 Task: Open a blank worksheet and write heading  City data  Add 10 city name:-  '1. Chelsea, New York, NY , 2. Beverly Hills, Los Angeles, CA , 3. Knightsbridge, London, United Kingdom , 4. Le Marais, Paris, forance , 5. Ginza, Tokyo, Japan_x000D_
6. Circular Quay, Sydney, Australia , 7. Mitte, Berlin, Germany , 8. Downtown, Toronto, Canada , 9. Trastevere, Rome, 10. Colaba, Mumbai, India. ' in October Last week sales are  1. Chelsea, New York, NY 10001 | 2. Beverly Hills, Los Angeles, CA 90210 | 3. Knightsbridge, London, United Kingdom SW1X 7XL | 4. Le Marais, Paris, forance 75004 | 5. Ginza, Tokyo, Japan 104-0061 | 6. Circular Quay, Sydney, Australia 2000 | 7. Mitte, Berlin, Germany 10178 | 8. Downtown, Toronto, Canada M5V 3L9 | 9. Trastevere, Rome, Italy 00153 | 10. Colaba, Mumbai, India 400005. Save page analysisQuarterlySales_2022
Action: Mouse moved to (130, 105)
Screenshot: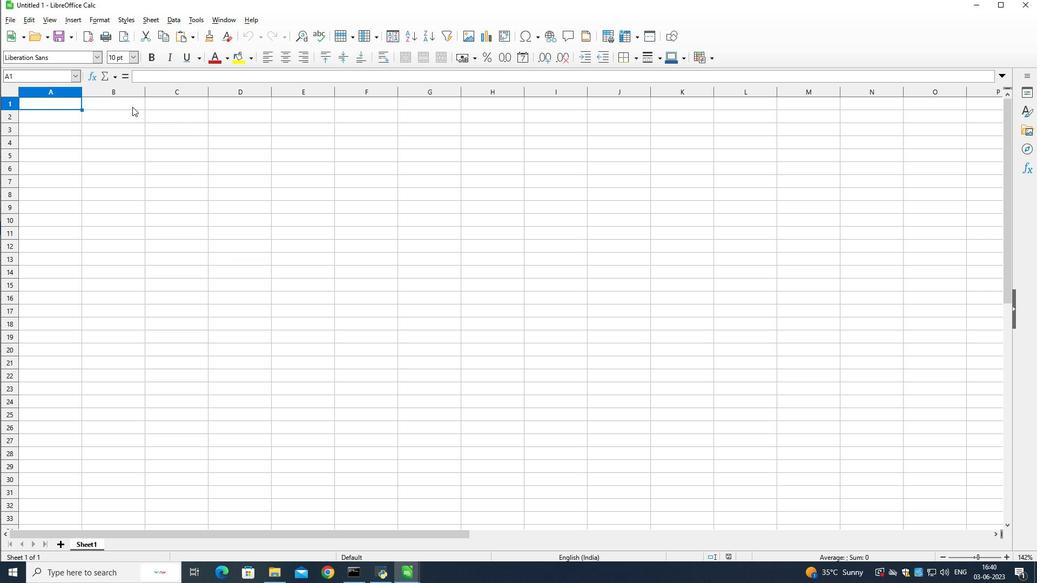 
Action: Mouse pressed left at (130, 105)
Screenshot: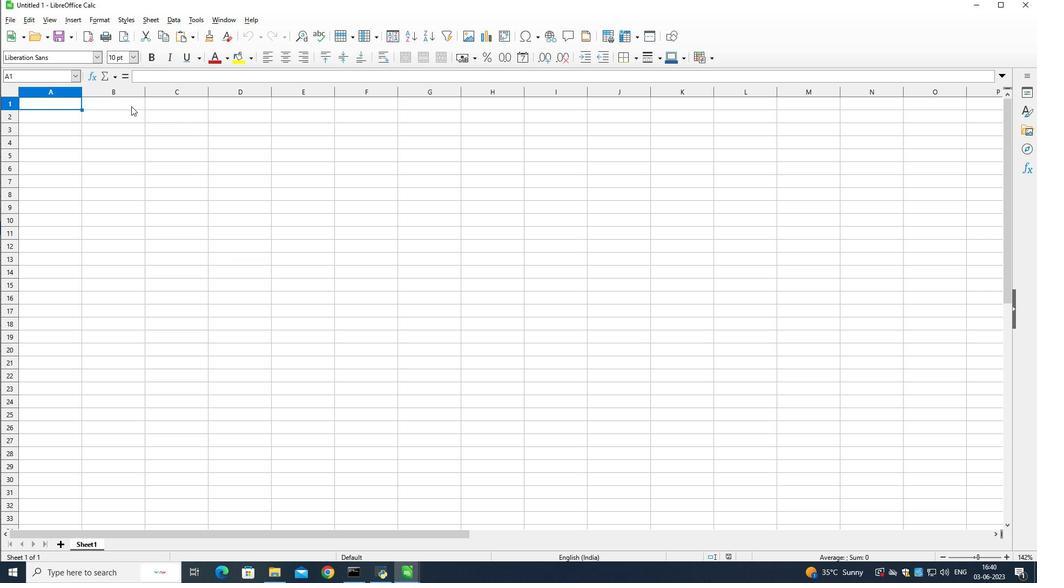 
Action: Key pressed <Key.shift>City<Key.space><Key.shift>Data<Key.down><Key.left>city<Key.space><Key.backspace><Key.backspace><Key.backspace><Key.backspace><Key.backspace><Key.shift>Ci
Screenshot: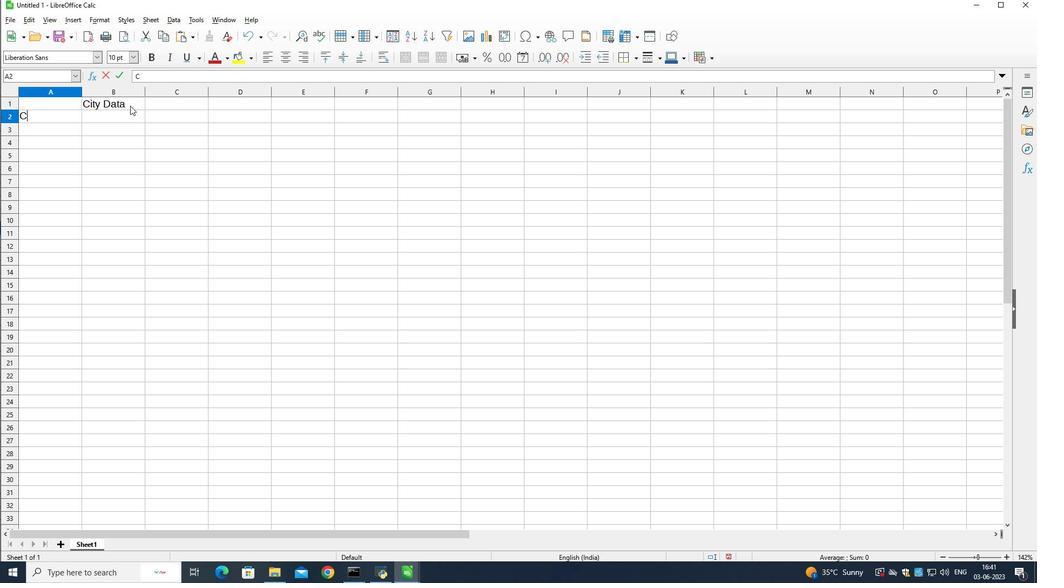 
Action: Mouse moved to (193, 151)
Screenshot: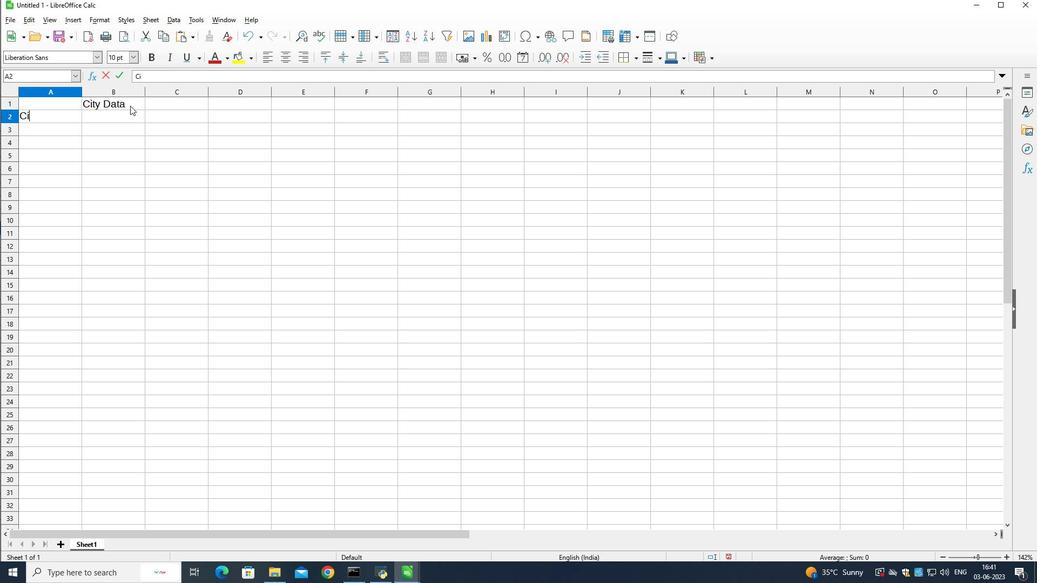 
Action: Key pressed t
Screenshot: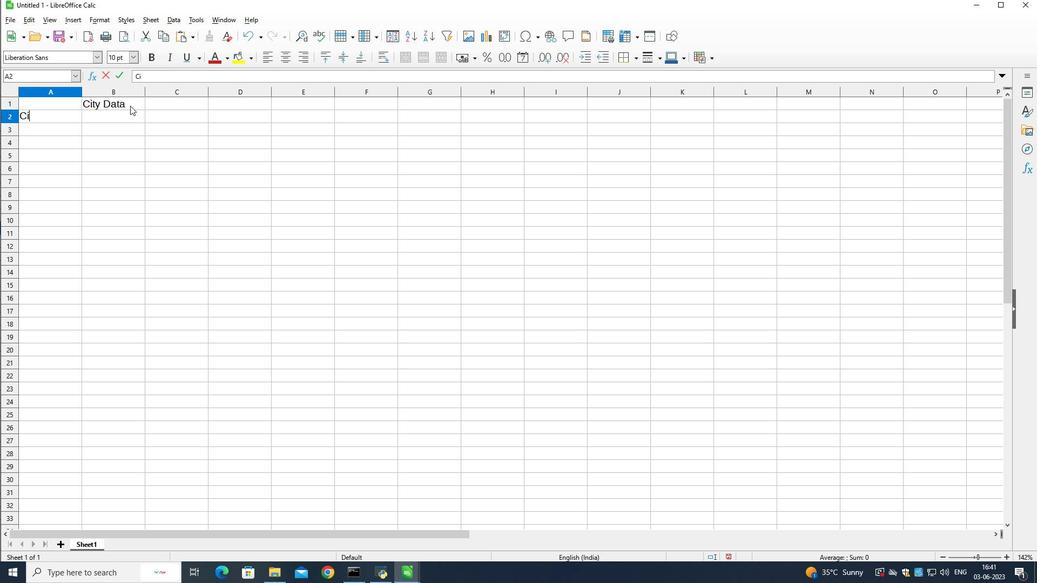 
Action: Mouse moved to (223, 172)
Screenshot: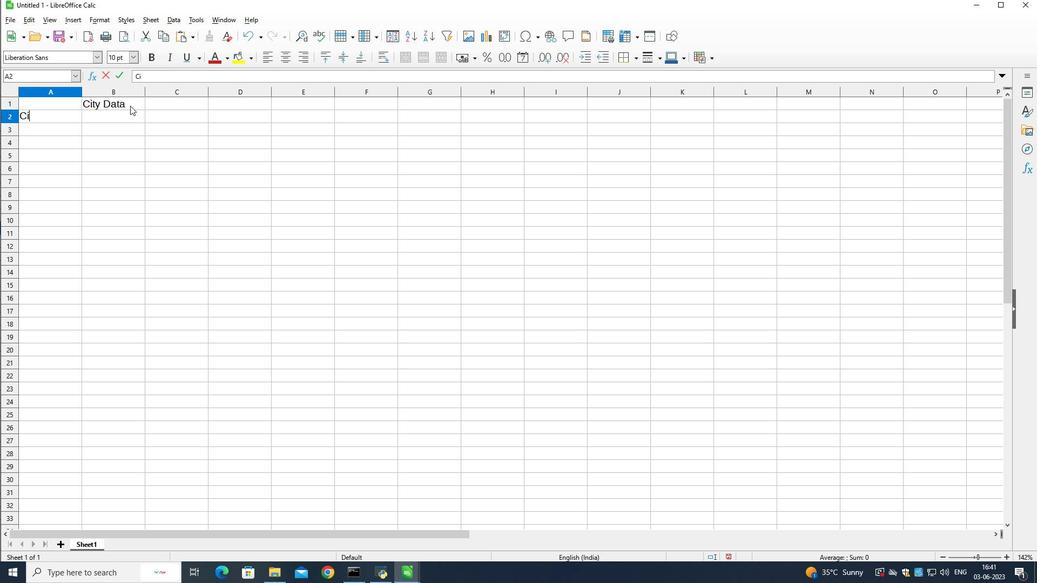 
Action: Key pressed y<Key.space><Key.shift>Name<Key.down><Key.shift>Chelsea,<Key.shift>New<Key.space><Key.shift>yorl<Key.backspace>k,<Key.space><Key.shift>NY<Key.down><Key.shift>Beverly<Key.space><Key.shift>Hills,<Key.shift>Los<Key.space><Key.shift>Angeles,<Key.shift>Ca<Key.shift><Key.backspace><Key.shift>A<Key.down><Key.shift><Key.shift><Key.shift><Key.shift><Key.shift><Key.shift><Key.shift><Key.shift><Key.shift><Key.shift><Key.shift>Knightsbridge,<Key.shift>London,<Key.shift>United<Key.space><Key.shift>Kingdom<Key.down><Key.shift>Le<Key.space><Key.shift>Marais<Key.space>,<Key.space><Key.shift>Paris,<Key.space><Key.shift>Forance<Key.down><Key.shift><Key.shift><Key.shift>Ginza,<Key.space><Key.shift>Tokoyo,<Key.space><Key.shift>Japan<Key.down><Key.shift>Circular<Key.space><Key.shift>Quay,<Key.space><Key.shift>Sydney<Key.space>,<Key.space><Key.shift>Australia<Key.down><Key.shift>Mitte,<Key.space><Key.shift>Berlin,<Key.space><Key.shift><Key.shift><Key.shift><Key.shift><Key.shift><Key.shift>Germany<Key.down><Key.shift><Key.shift>Down<Key.shift>Town,<Key.space><Key.shift>Toronto,<Key.space>canada<Key.down><Key.shift>Trastevere,<Key.space><Key.shift>Rome<Key.down><Key.shift>Colaba,<Key.space><Key.shift>Mumbai<Key.space>,<Key.space><Key.shift>India
Screenshot: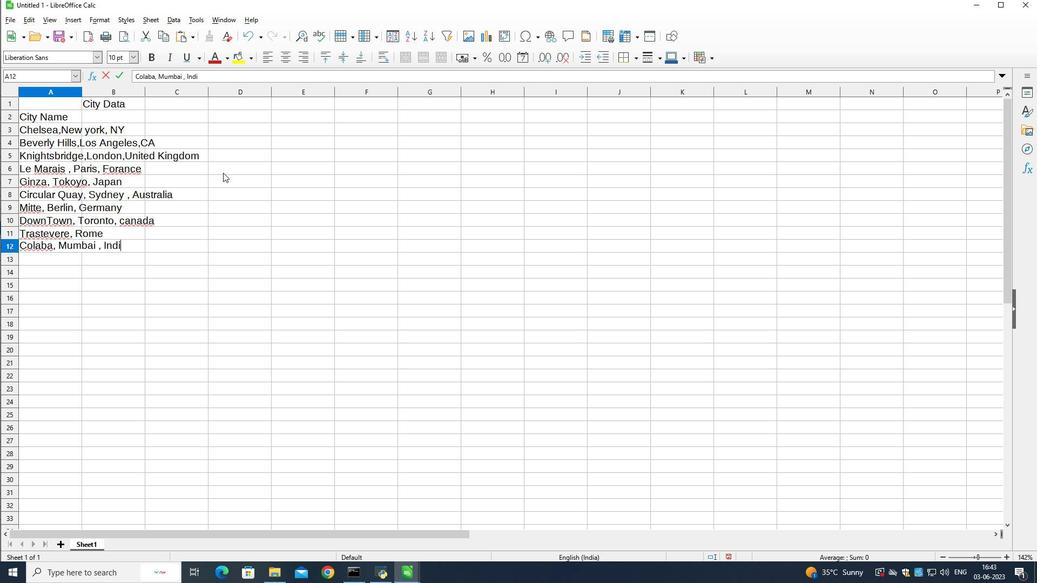 
Action: Mouse moved to (179, 120)
Screenshot: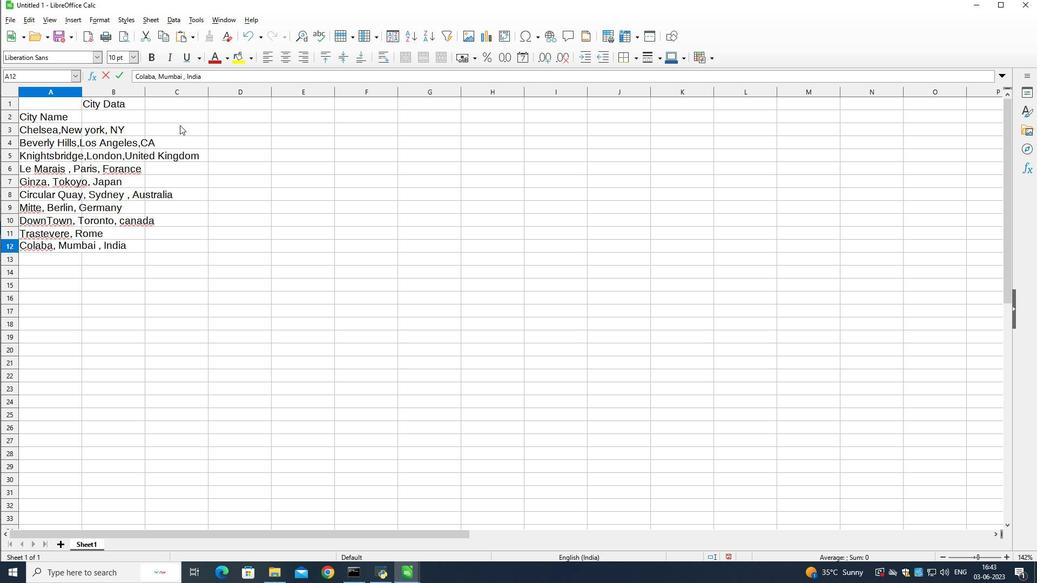 
Action: Mouse pressed left at (179, 120)
Screenshot: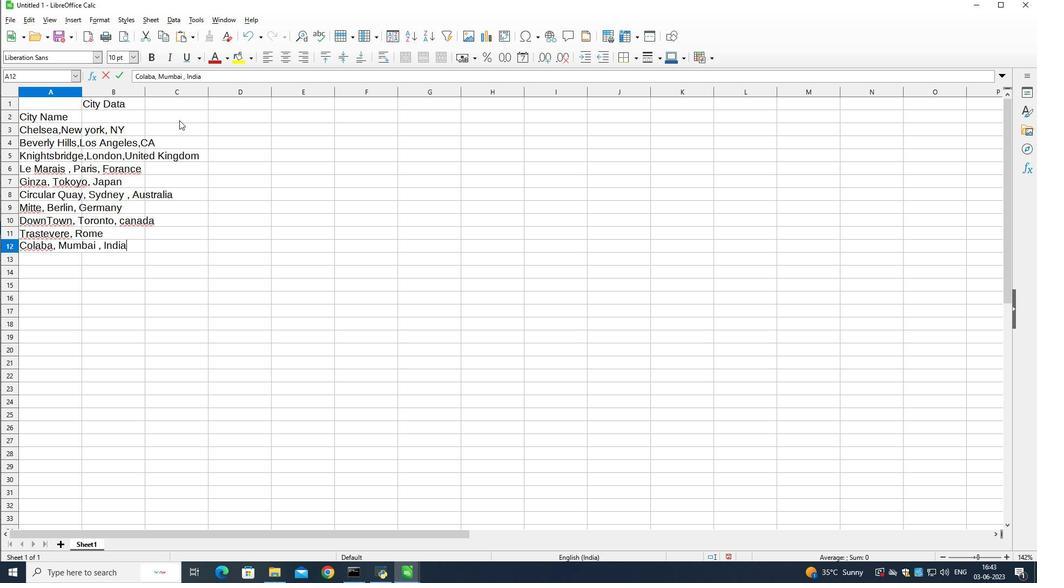 
Action: Mouse moved to (112, 116)
Screenshot: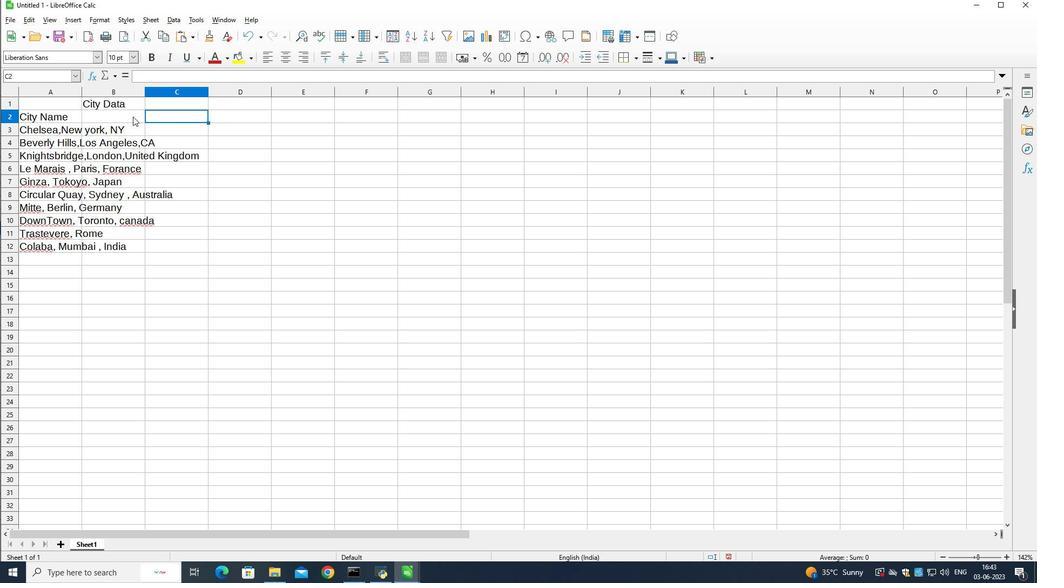 
Action: Mouse pressed left at (112, 116)
Screenshot: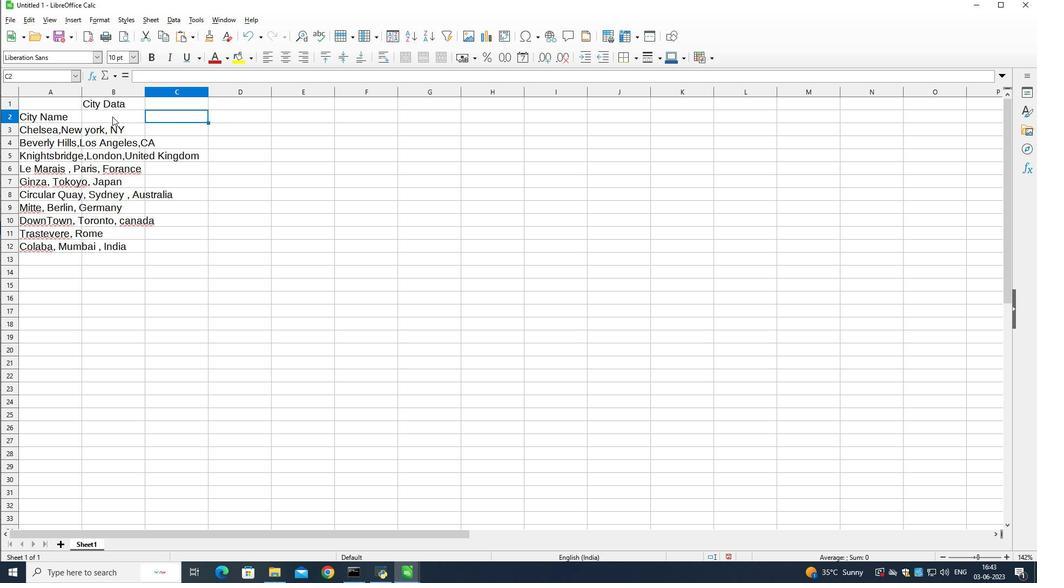 
Action: Mouse moved to (119, 126)
Screenshot: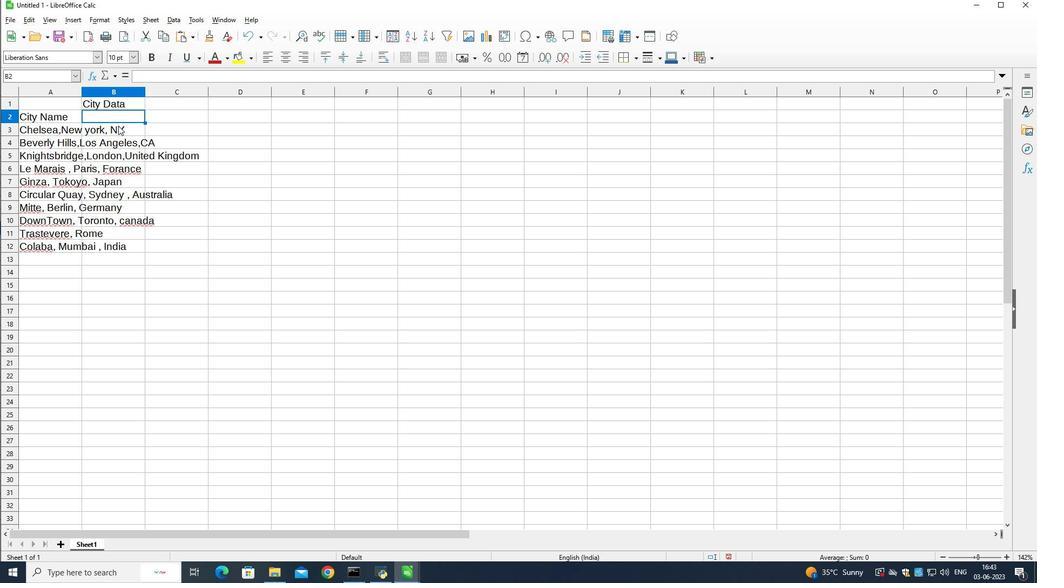 
Action: Key pressed <Key.shift>Oc
Screenshot: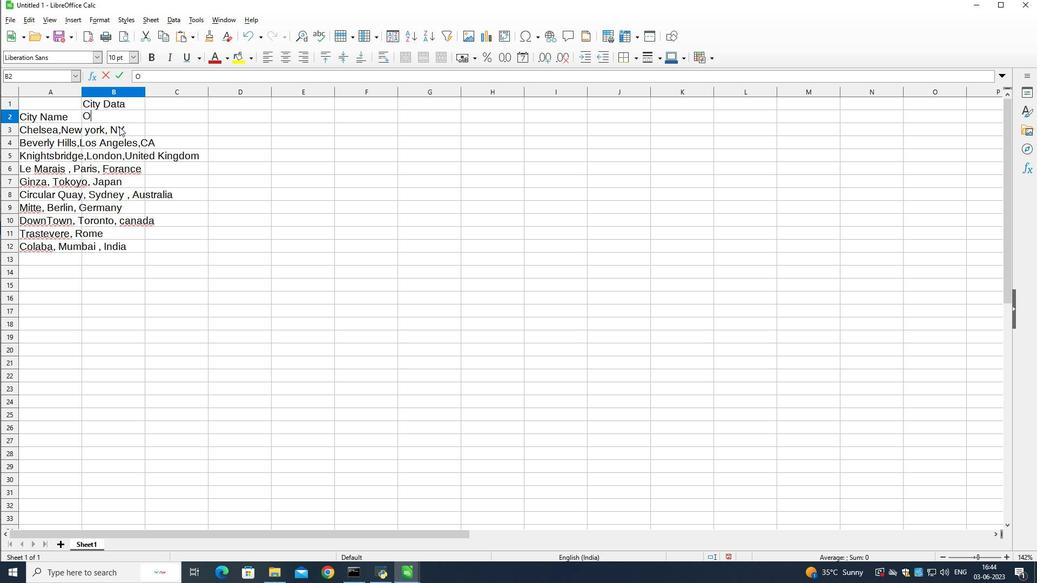 
Action: Mouse moved to (126, 132)
Screenshot: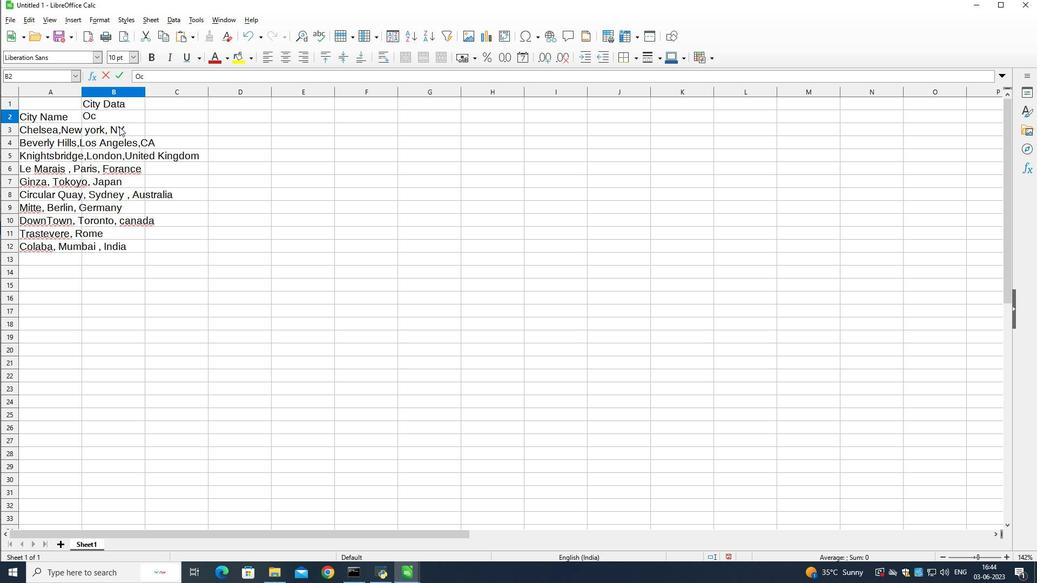 
Action: Key pressed tober<Key.space><Key.shift>Last<Key.space><Key.shift><Key.shift><Key.shift>Week<Key.space>
Screenshot: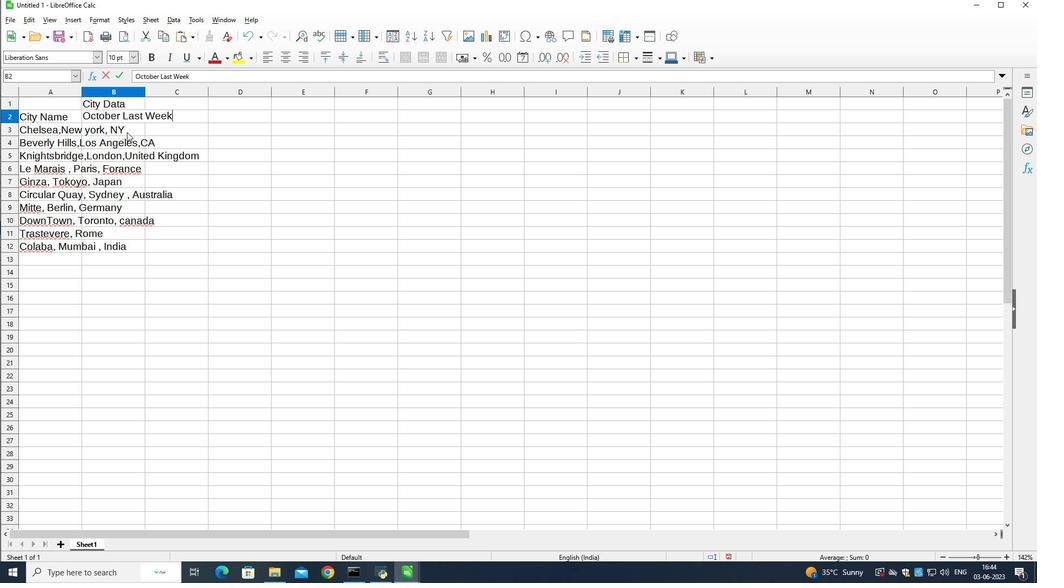 
Action: Mouse moved to (186, 131)
Screenshot: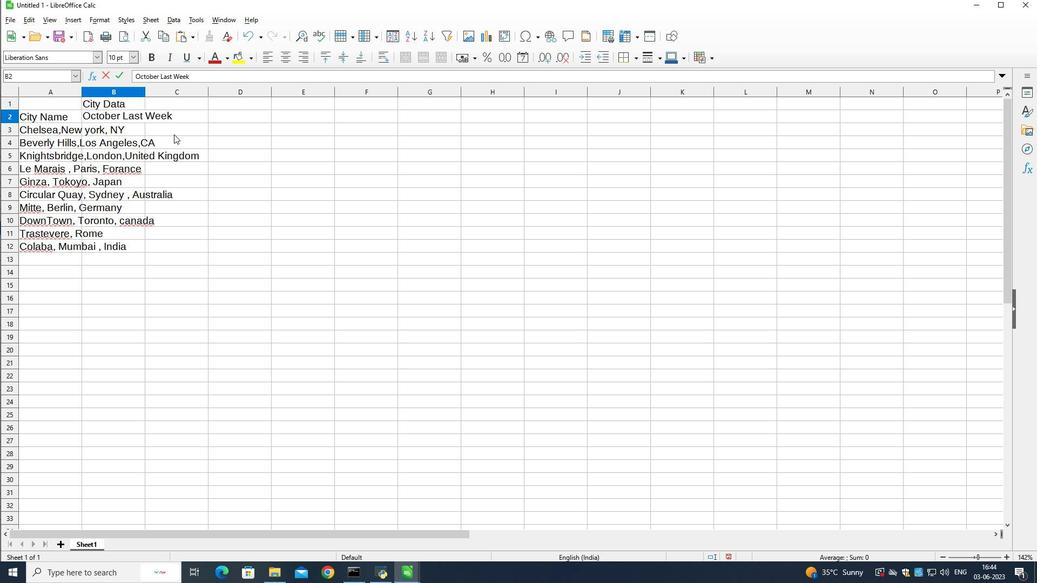 
Action: Key pressed sales<Key.down>
Screenshot: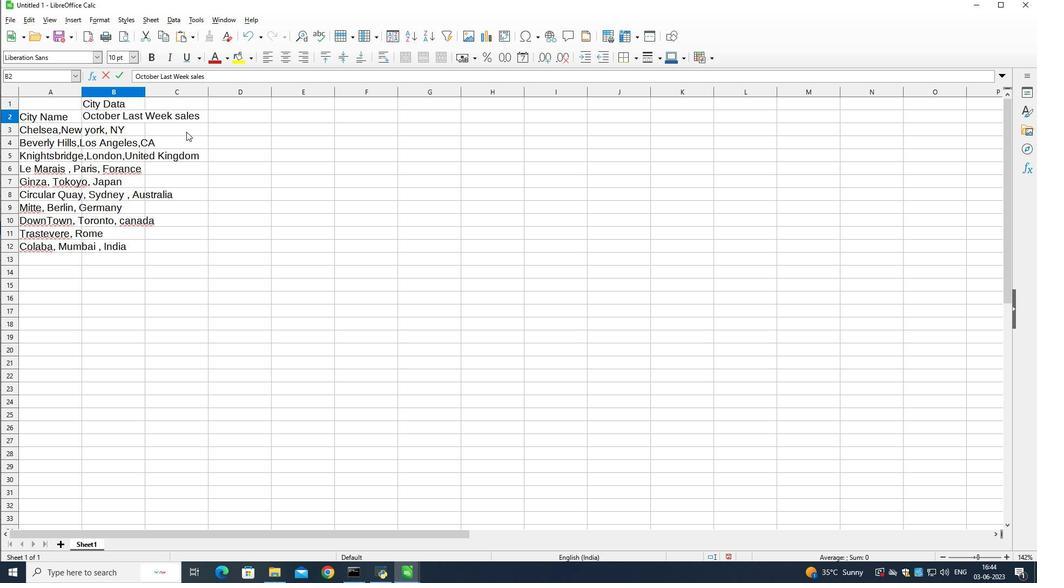 
Action: Mouse moved to (209, 141)
Screenshot: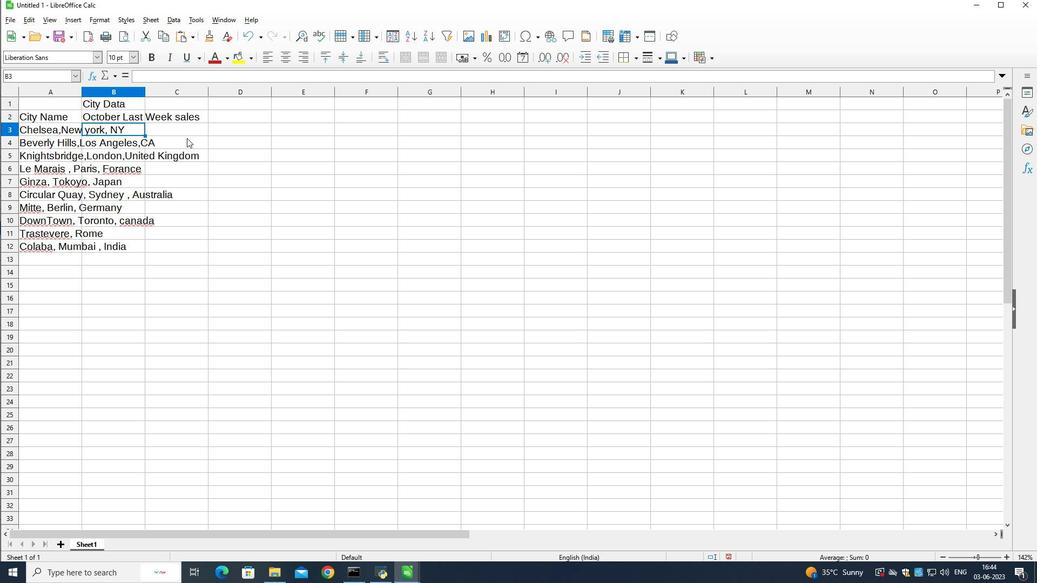 
Action: Mouse pressed left at (209, 141)
Screenshot: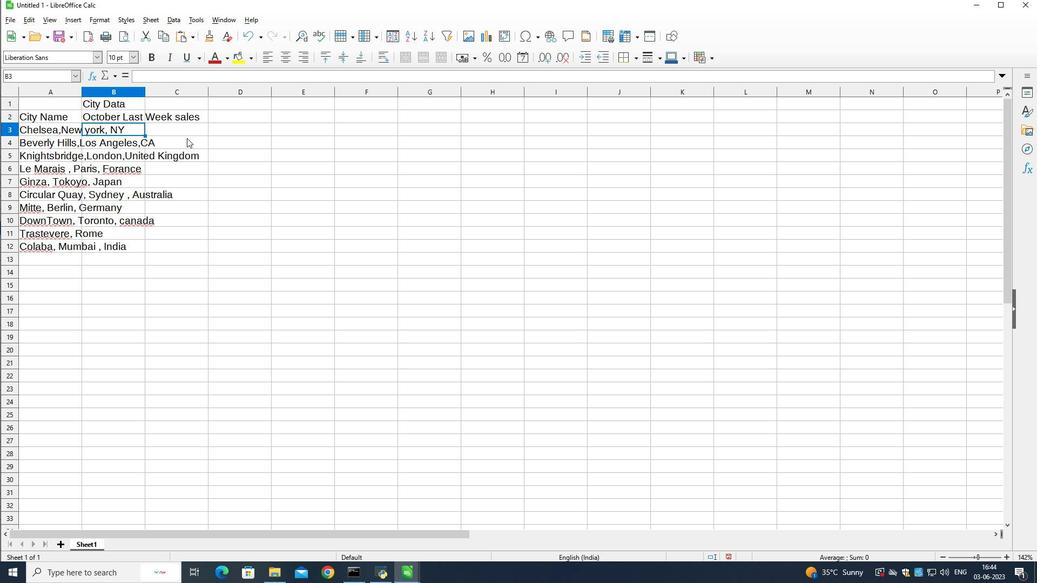 
Action: Mouse moved to (54, 92)
Screenshot: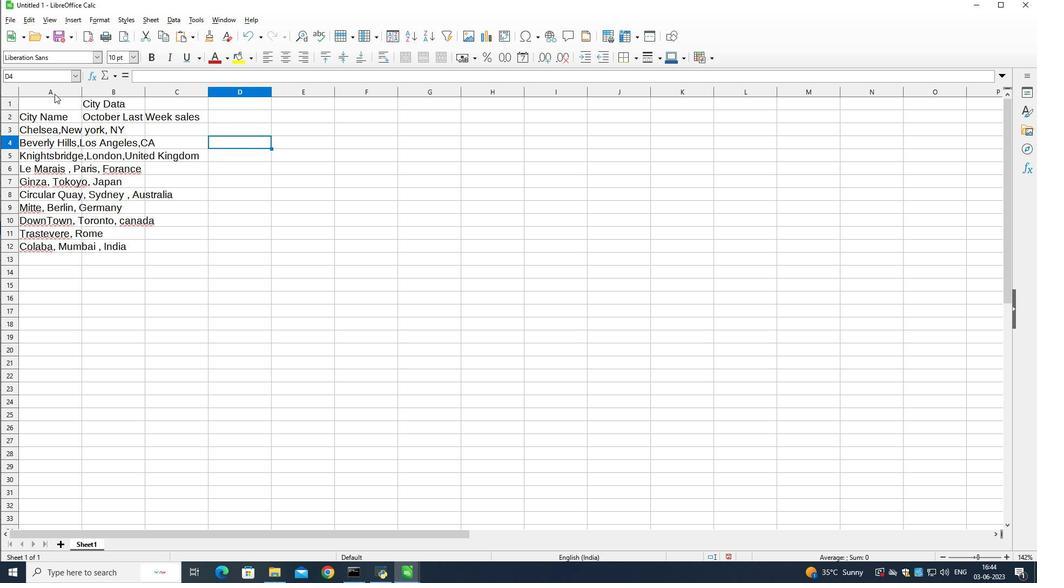 
Action: Mouse pressed left at (54, 92)
Screenshot: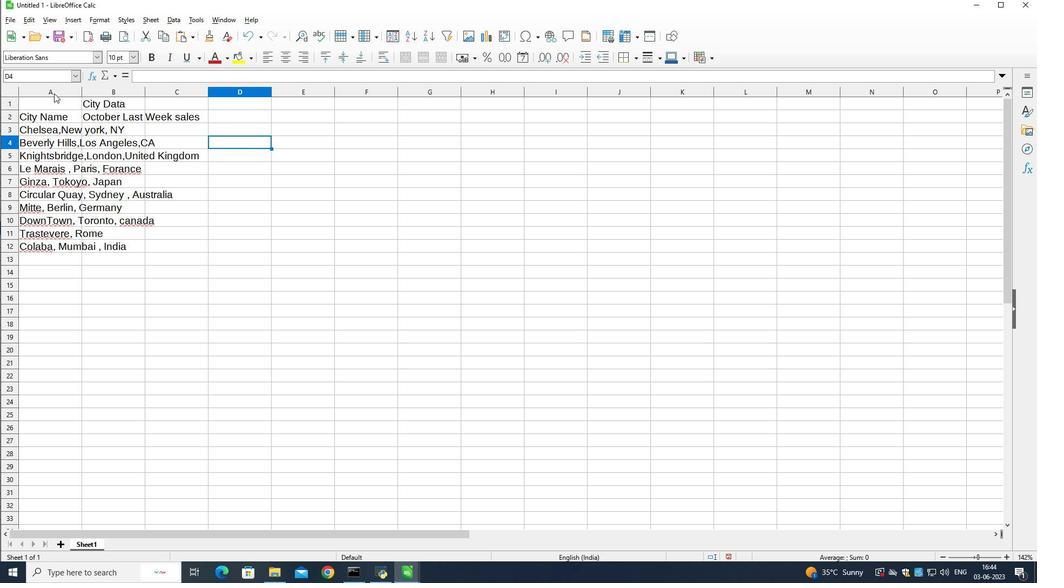 
Action: Mouse moved to (81, 93)
Screenshot: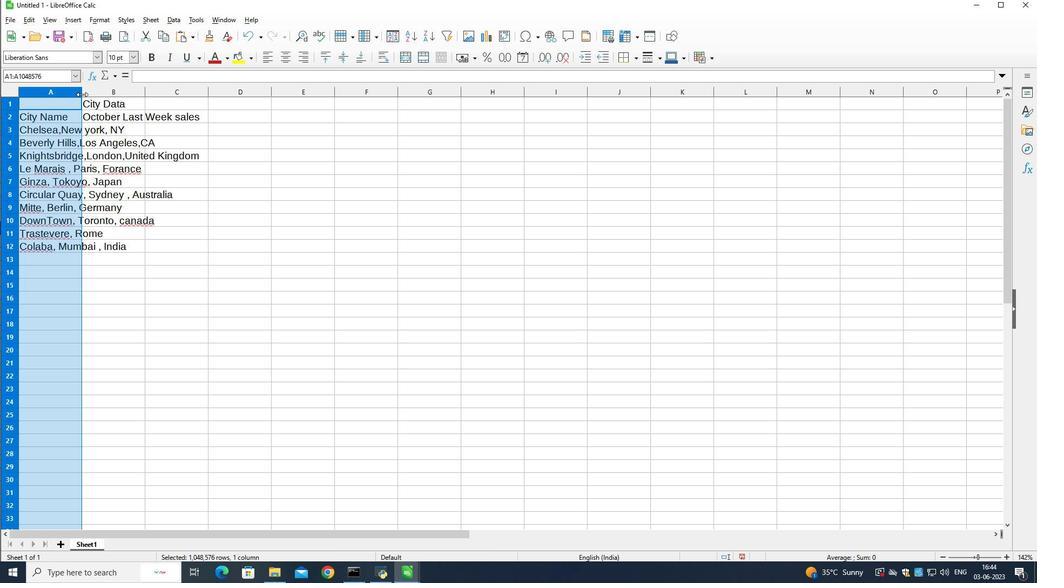 
Action: Mouse pressed left at (81, 93)
Screenshot: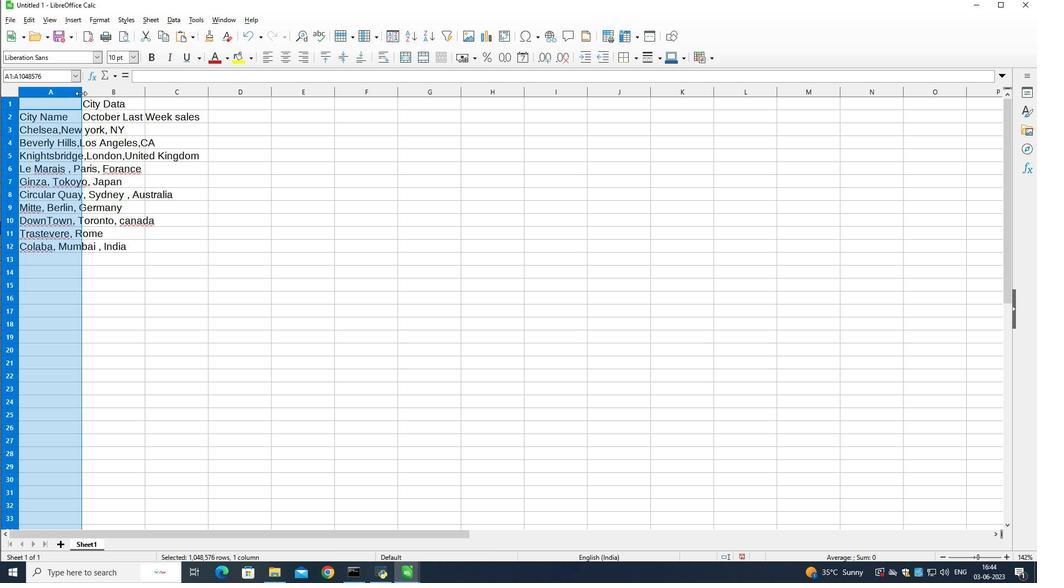 
Action: Mouse moved to (235, 130)
Screenshot: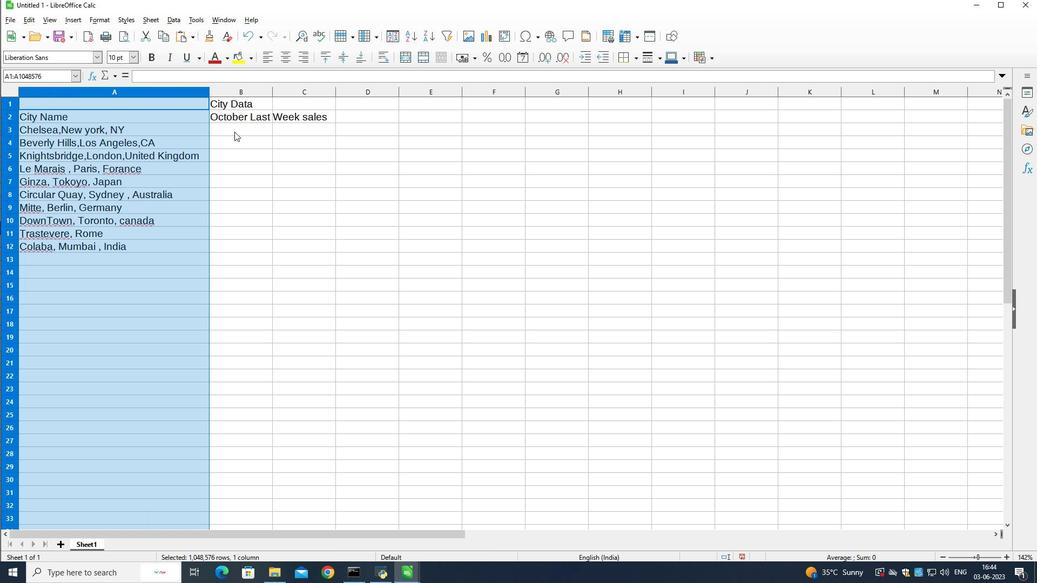 
Action: Mouse pressed left at (235, 130)
Screenshot: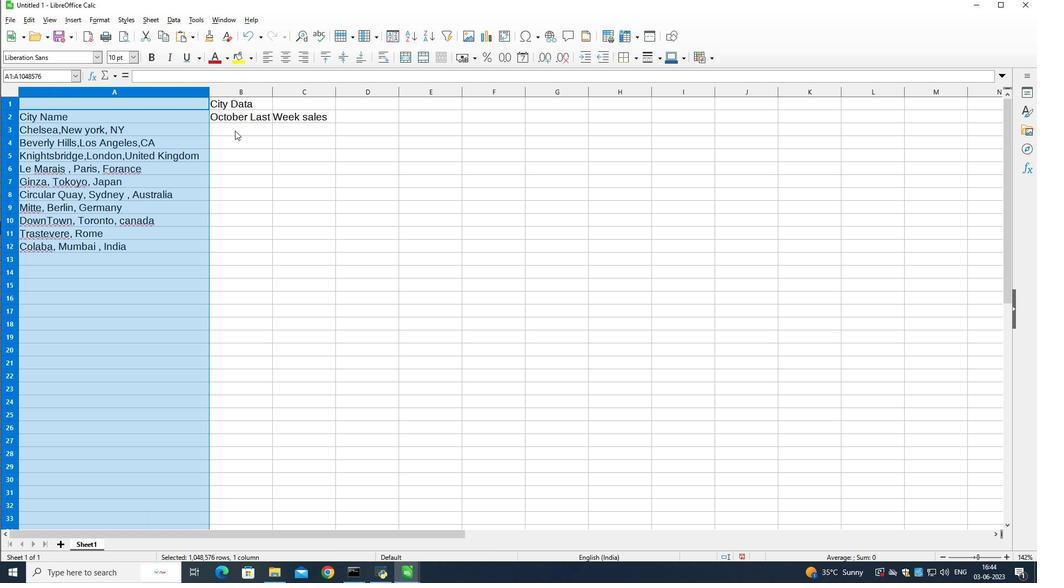 
Action: Mouse moved to (243, 91)
Screenshot: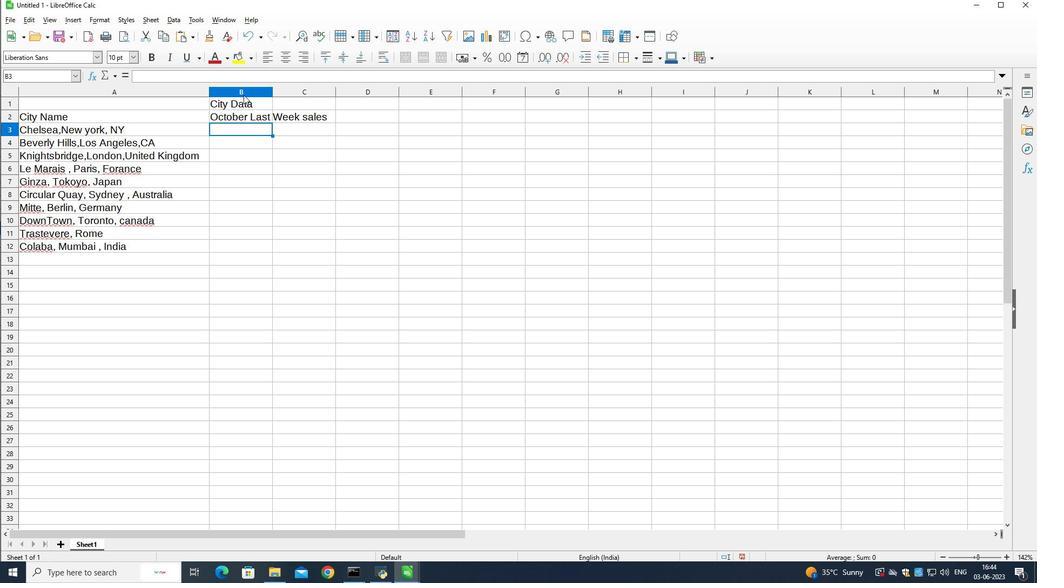 
Action: Mouse pressed left at (243, 91)
Screenshot: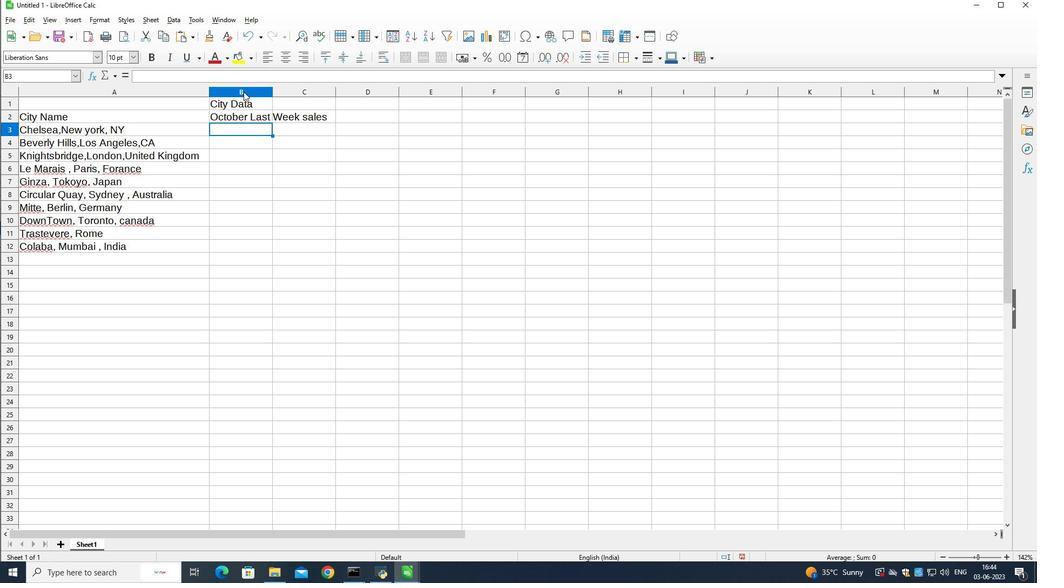 
Action: Mouse moved to (270, 95)
Screenshot: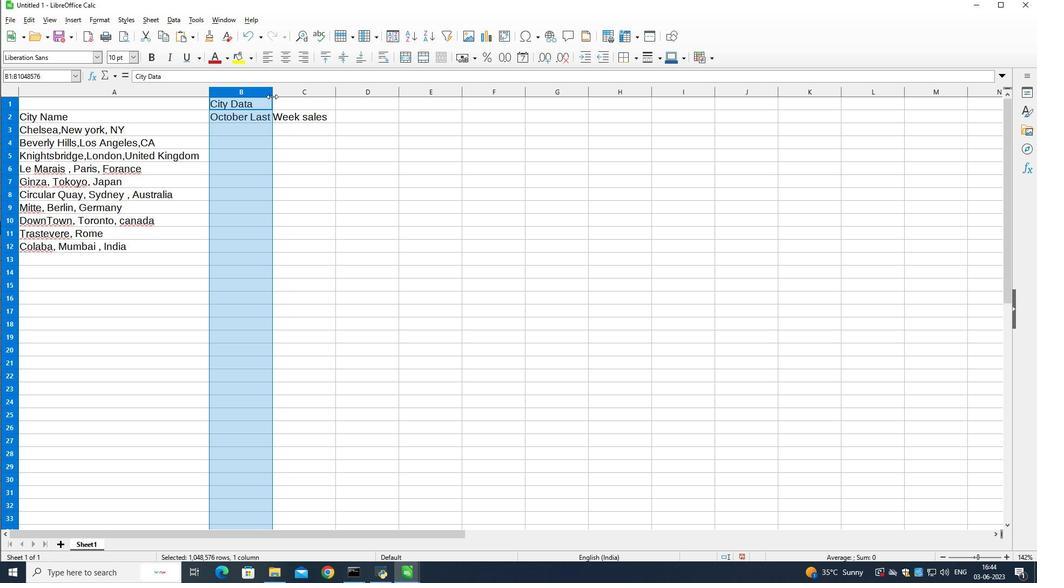 
Action: Mouse pressed left at (270, 95)
Screenshot: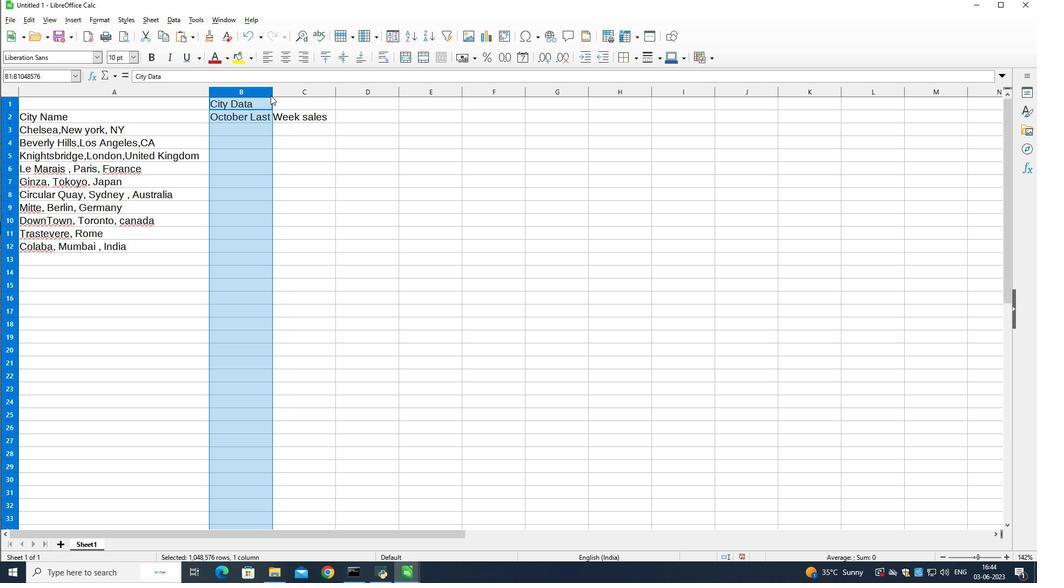 
Action: Mouse moved to (418, 138)
Screenshot: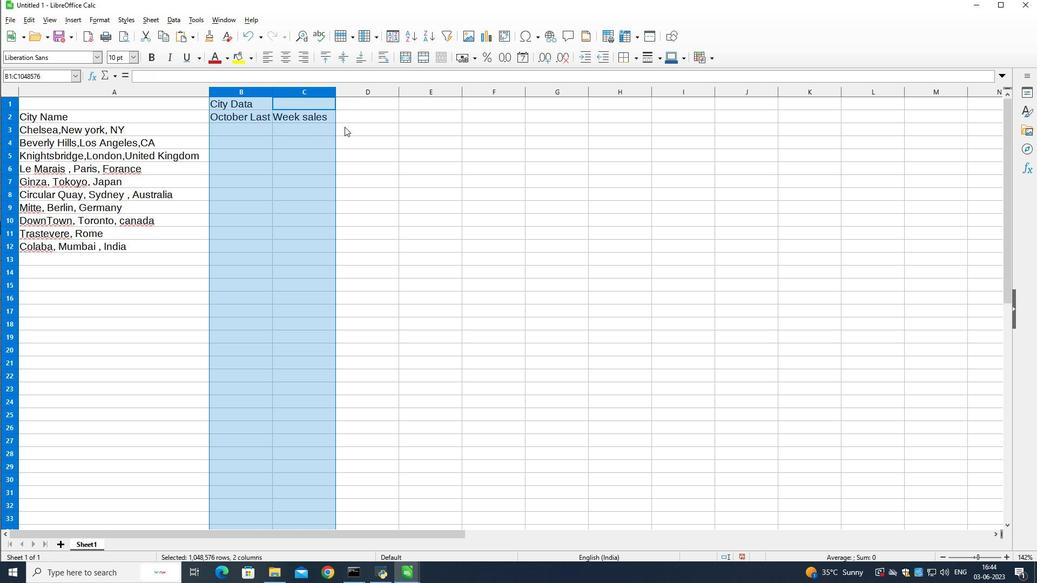 
Action: Mouse pressed left at (418, 138)
Screenshot: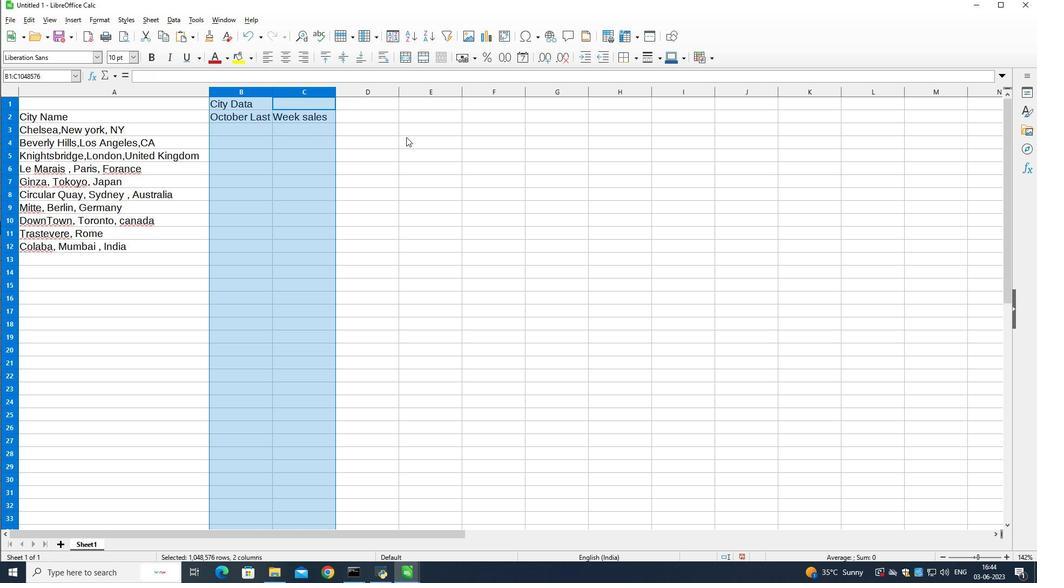 
Action: Mouse moved to (247, 94)
Screenshot: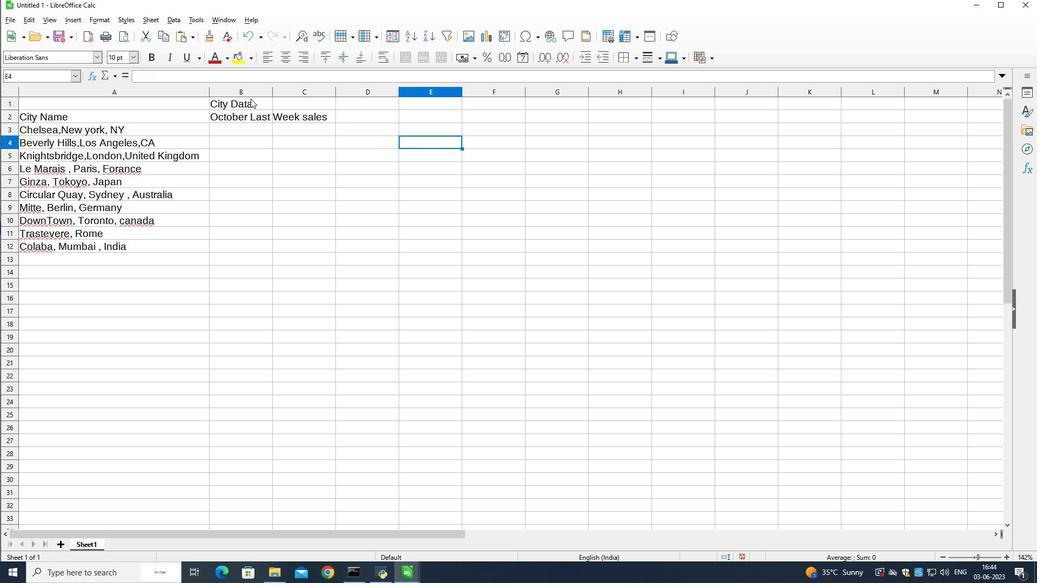 
Action: Mouse pressed left at (247, 94)
Screenshot: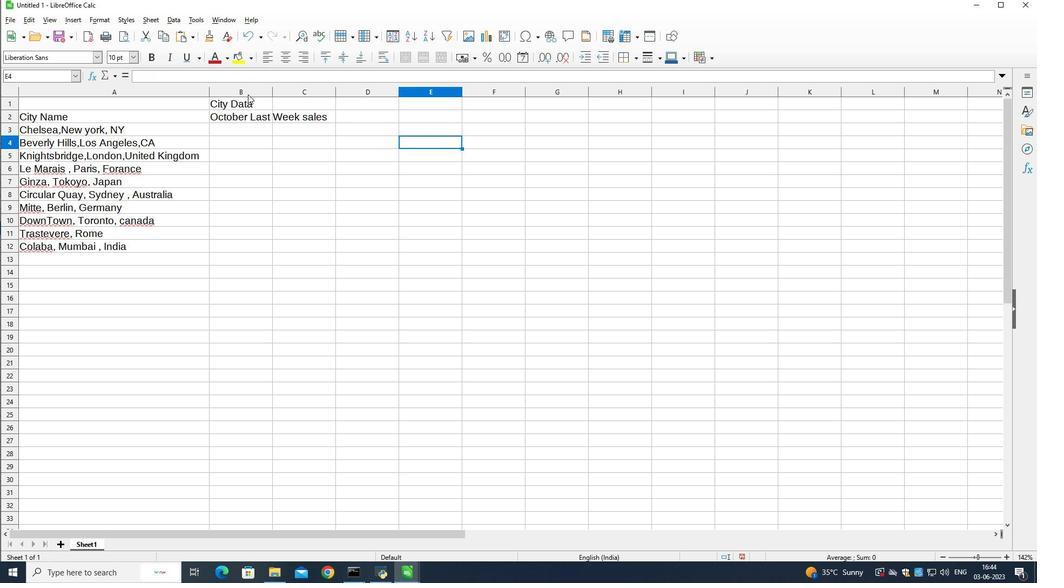 
Action: Mouse moved to (270, 90)
Screenshot: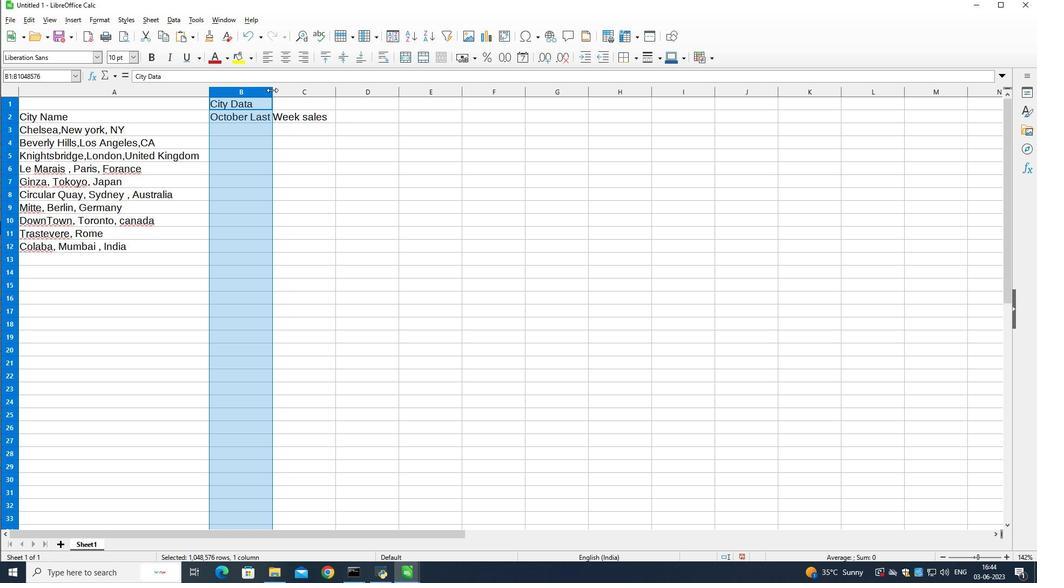 
Action: Mouse pressed left at (270, 90)
Screenshot: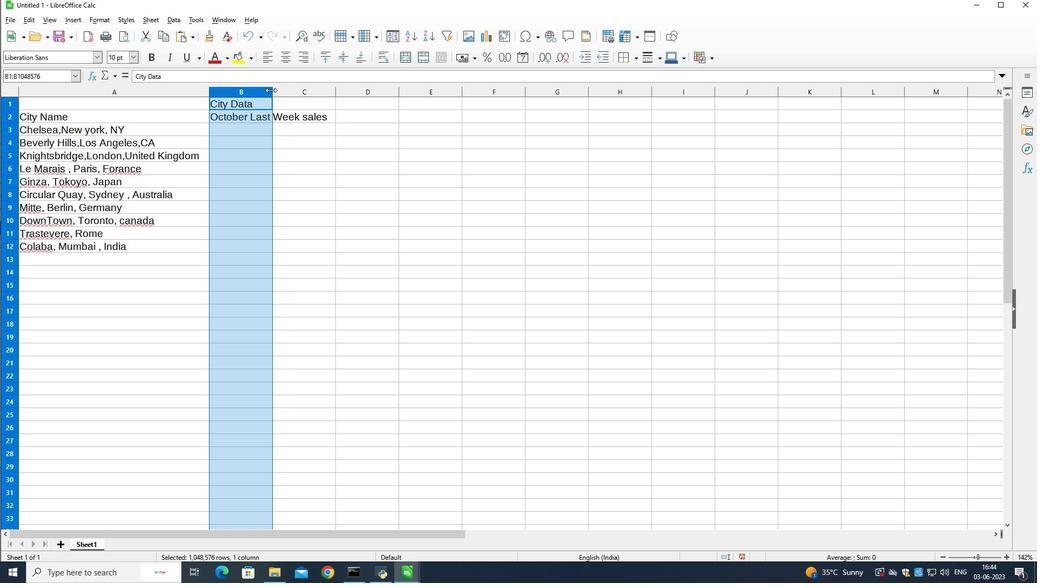 
Action: Mouse moved to (341, 130)
Screenshot: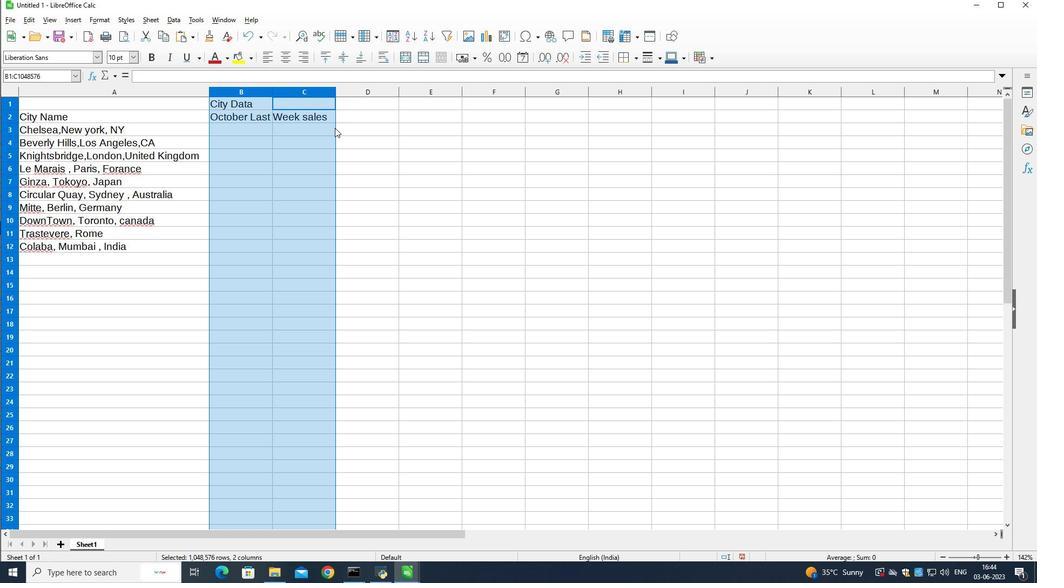 
Action: Mouse pressed left at (341, 130)
Screenshot: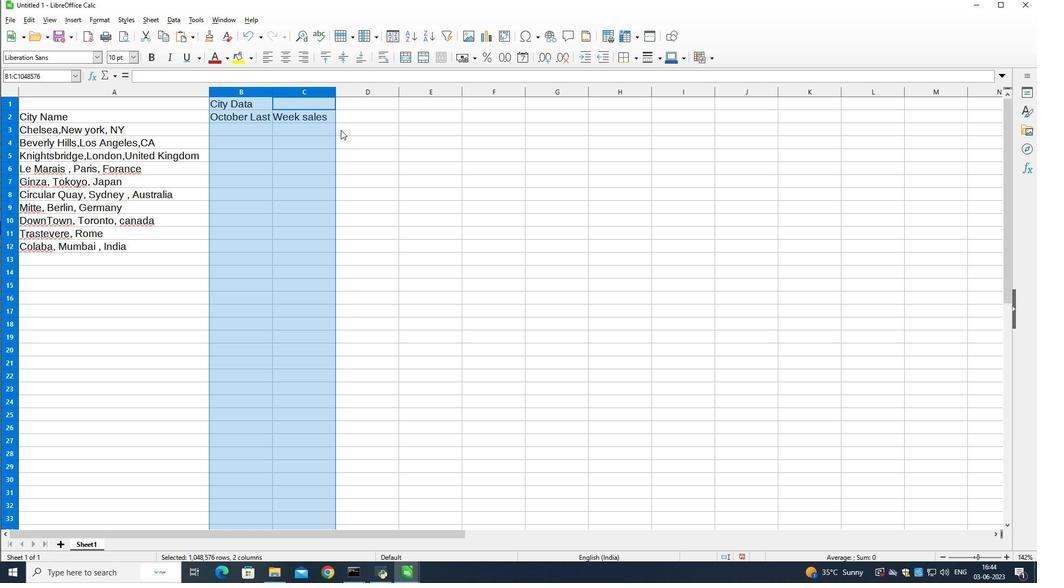 
Action: Mouse moved to (223, 90)
Screenshot: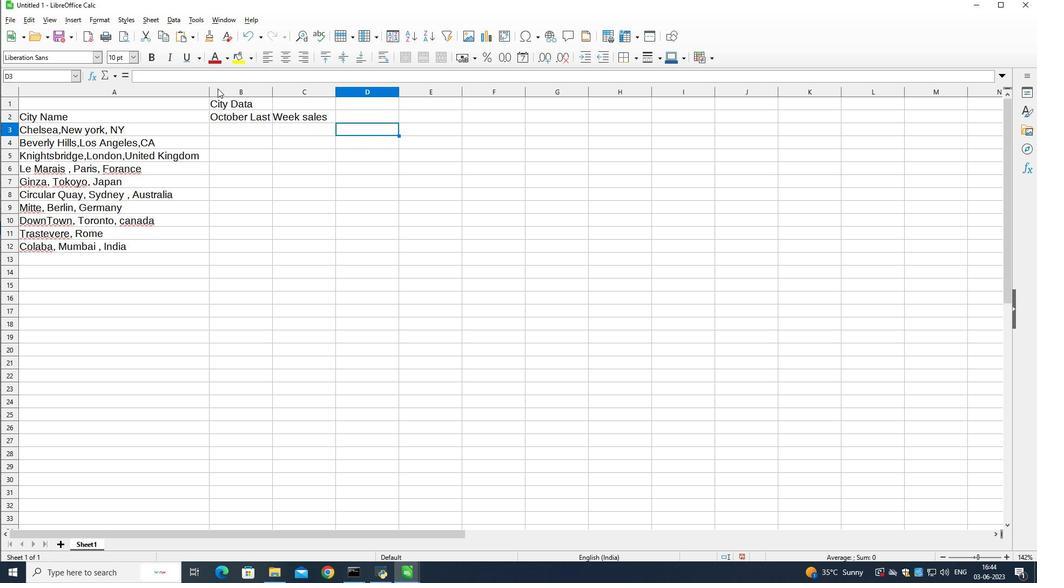 
Action: Mouse pressed left at (223, 90)
Screenshot: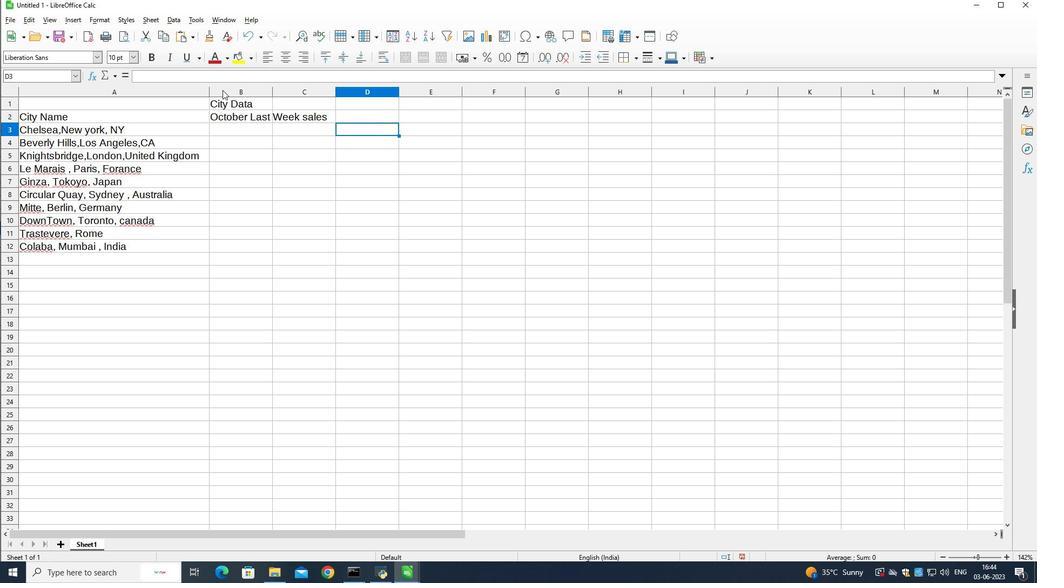 
Action: Mouse moved to (271, 94)
Screenshot: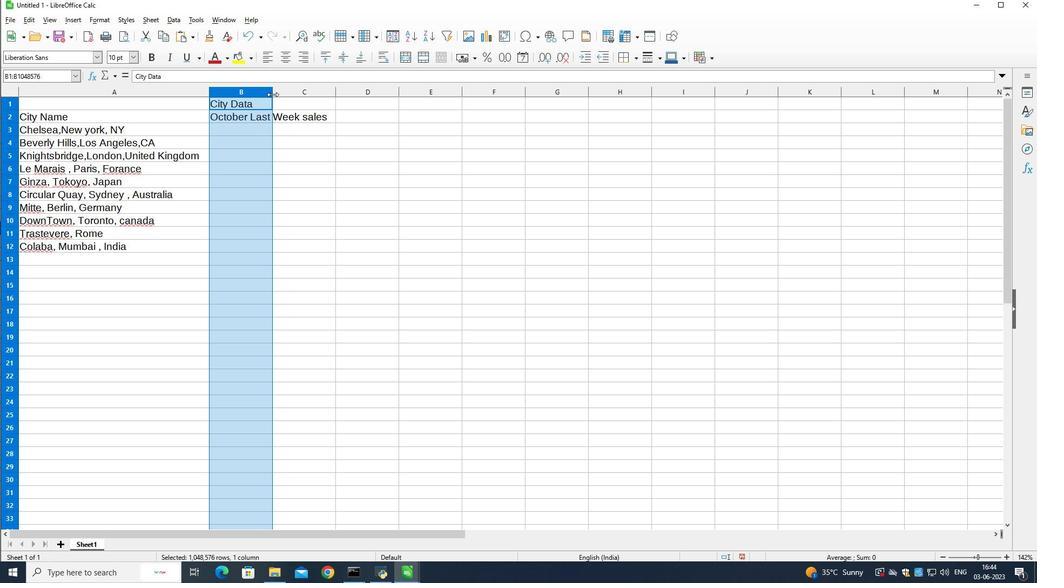 
Action: Mouse pressed left at (271, 94)
Screenshot: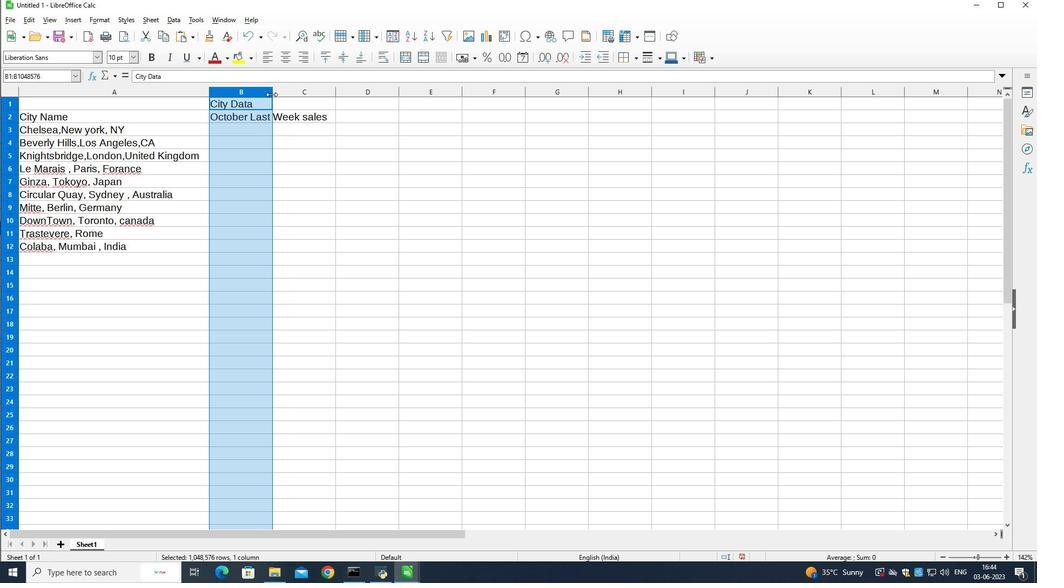 
Action: Mouse moved to (242, 129)
Screenshot: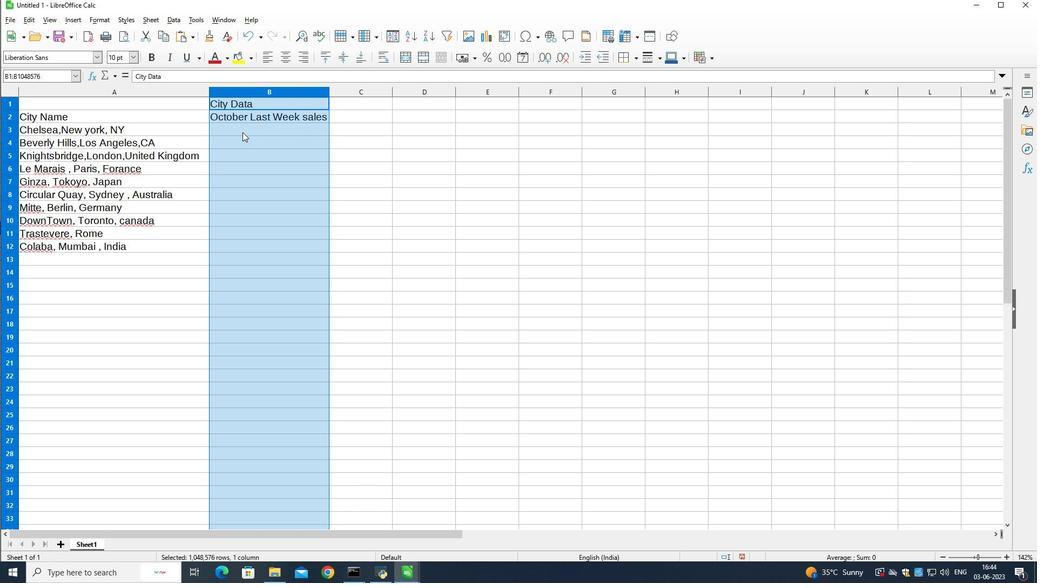 
Action: Mouse pressed left at (242, 129)
Screenshot: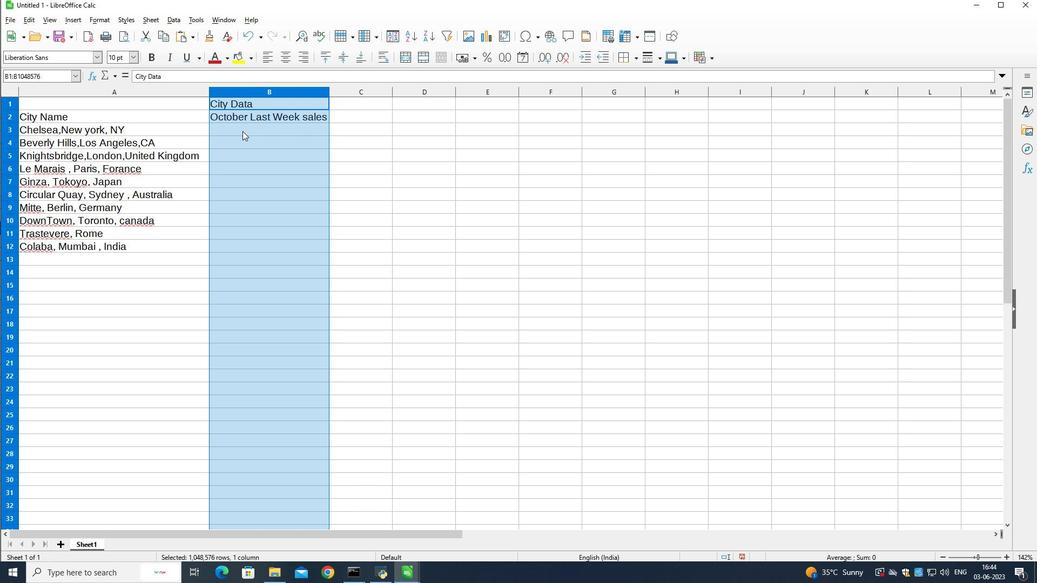 
Action: Mouse moved to (307, 220)
Screenshot: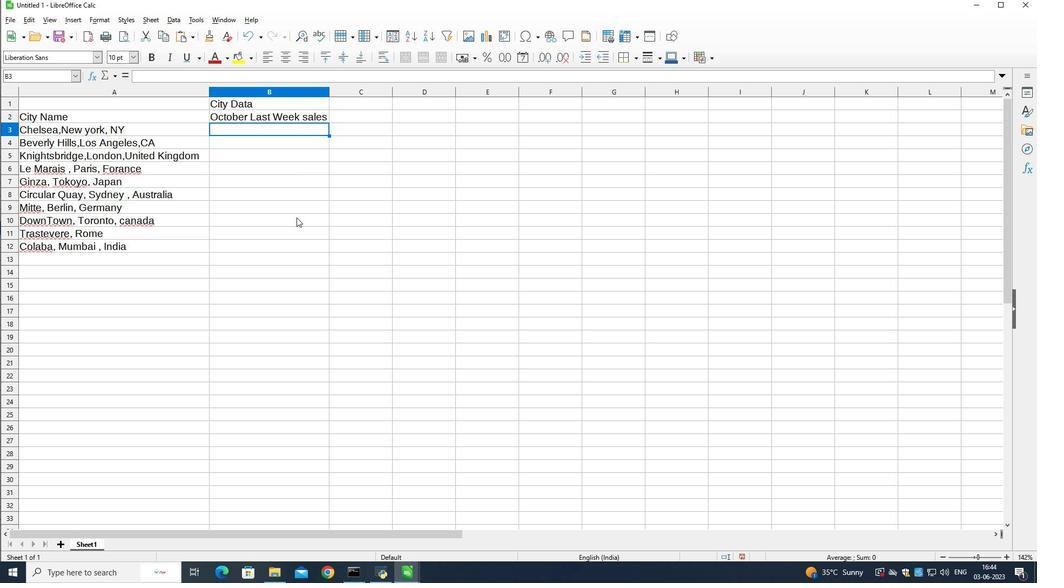 
Action: Key pressed <Key.shift>Ch
Screenshot: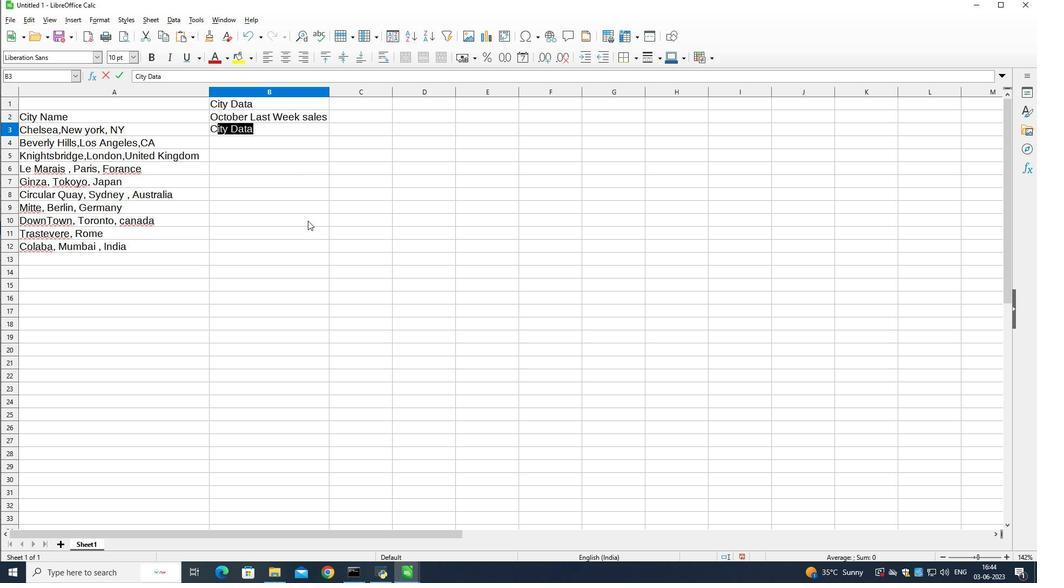 
Action: Mouse moved to (356, 251)
Screenshot: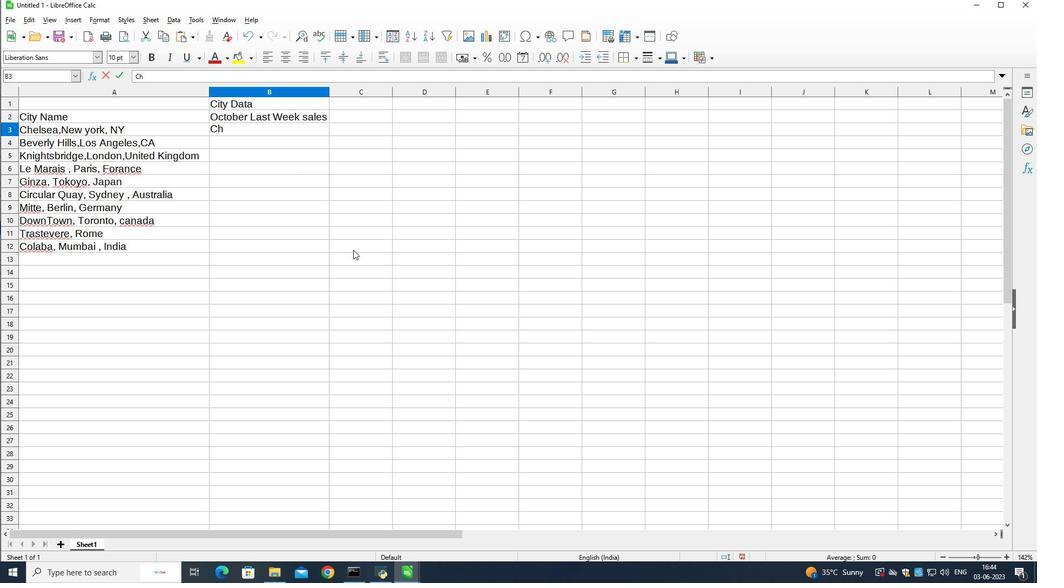 
Action: Key pressed elsea,<Key.space><Key.shift>New
Screenshot: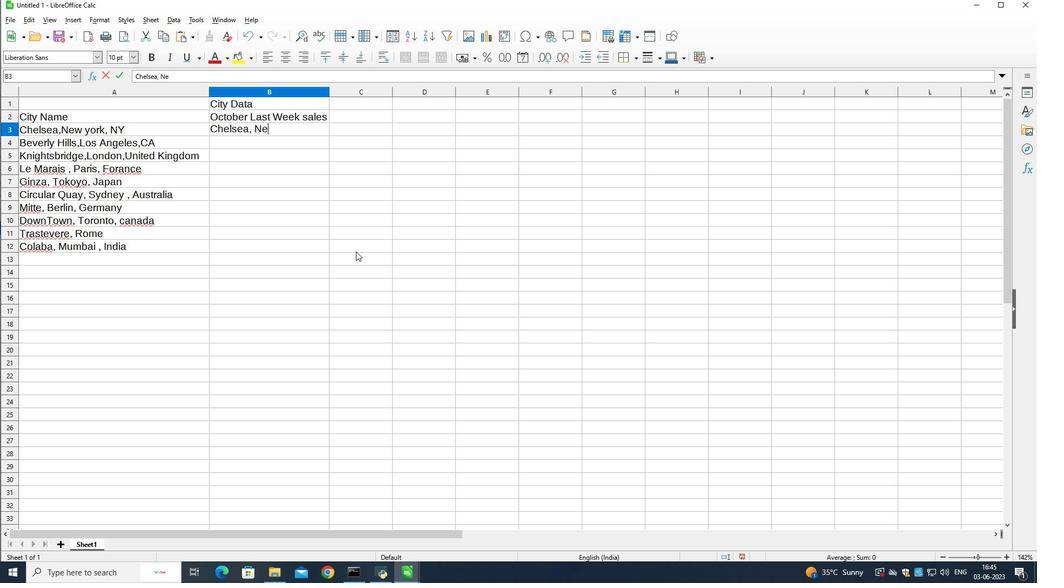 
Action: Mouse moved to (374, 263)
Screenshot: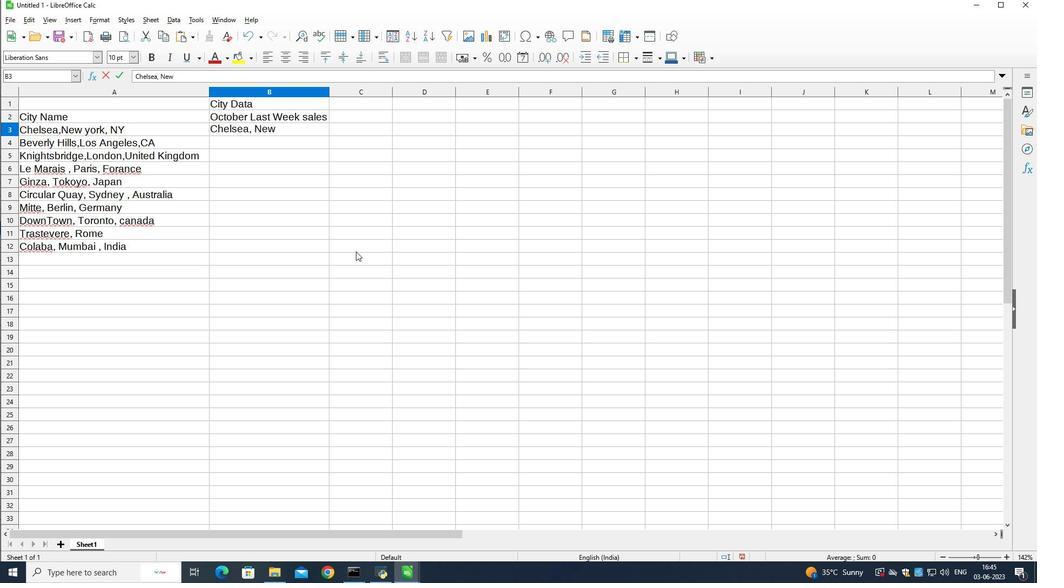 
Action: Key pressed <Key.space><Key.shift>York,<Key.shift>NY10001<Key.down><Key.shift><Key.shift><Key.shift><Key.shift><Key.shift><Key.shift>Beverly<Key.space><Key.shift>Hills,<Key.space><Key.shift>Los<Key.space><Key.shift><Key.shift><Key.shift><Key.shift><Key.shift><Key.shift><Key.shift><Key.shift><Key.shift>An<Key.backspace>gele
Screenshot: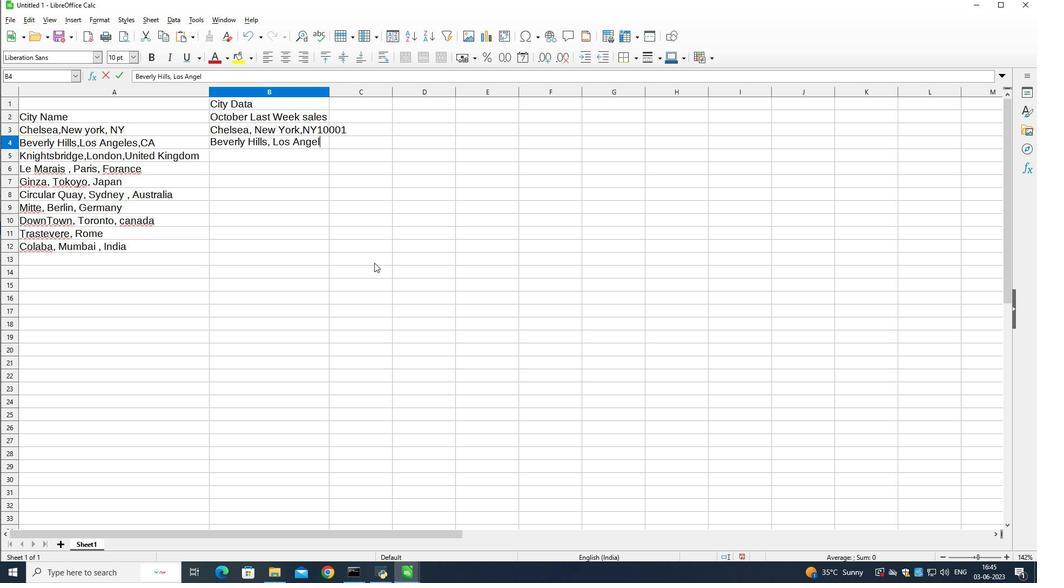 
Action: Mouse moved to (355, 176)
Screenshot: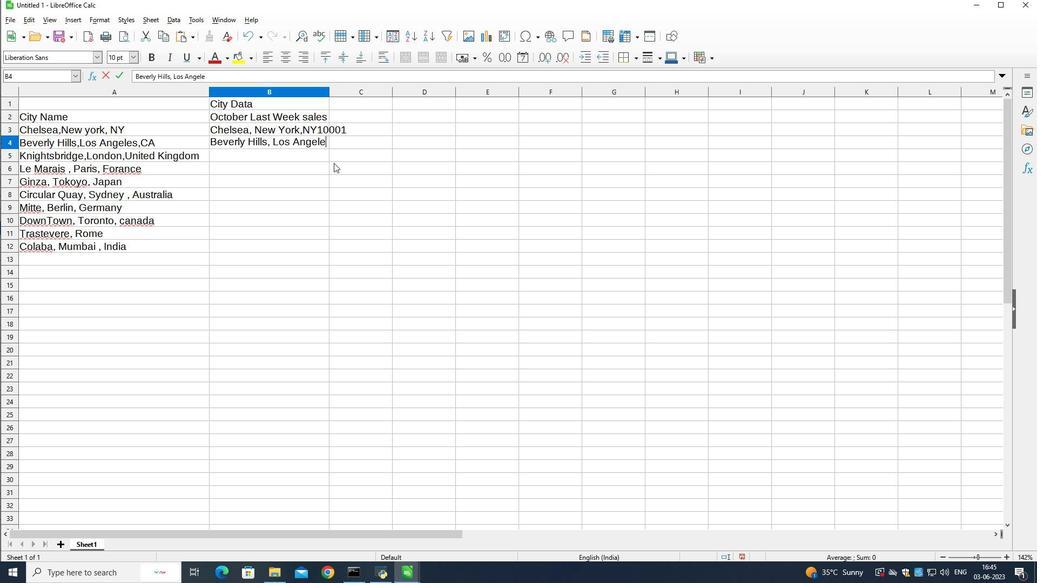 
Action: Key pressed s,<Key.shift><Key.shift><Key.shift><Key.shift><Key.shift><Key.shift><Key.shift><Key.shift><Key.shift><Key.shift><Key.shift><Key.shift><Key.shift><Key.shift><Key.shift>C<Key.shift>A
Screenshot: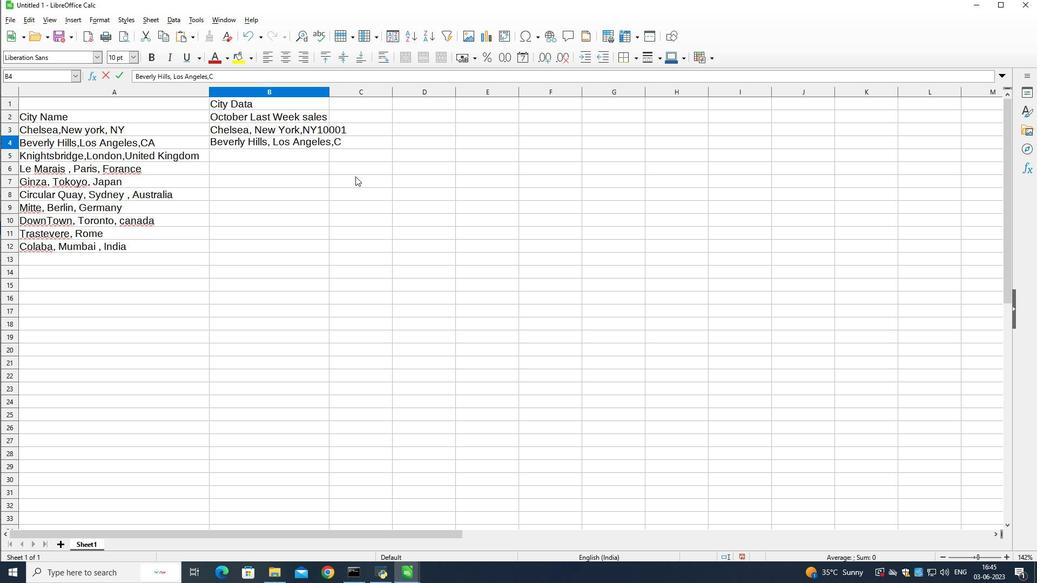 
Action: Mouse moved to (331, 238)
Screenshot: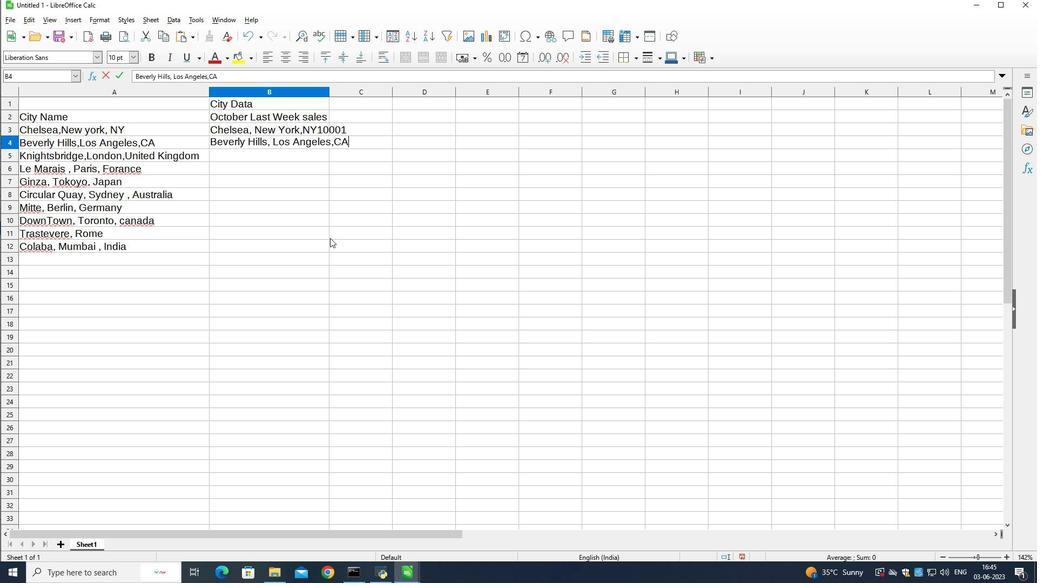
Action: Key pressed 9
Screenshot: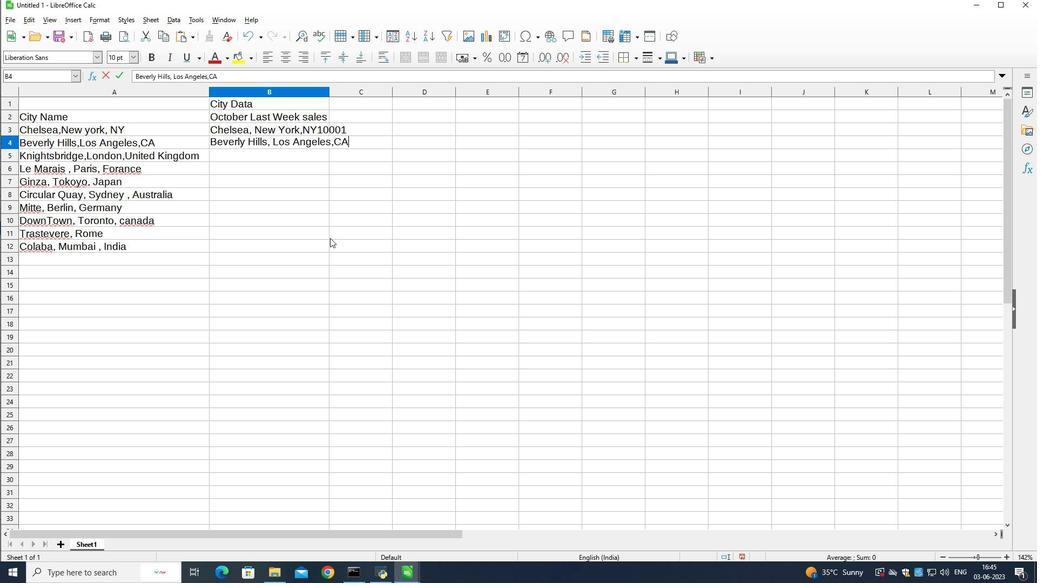 
Action: Mouse moved to (349, 222)
Screenshot: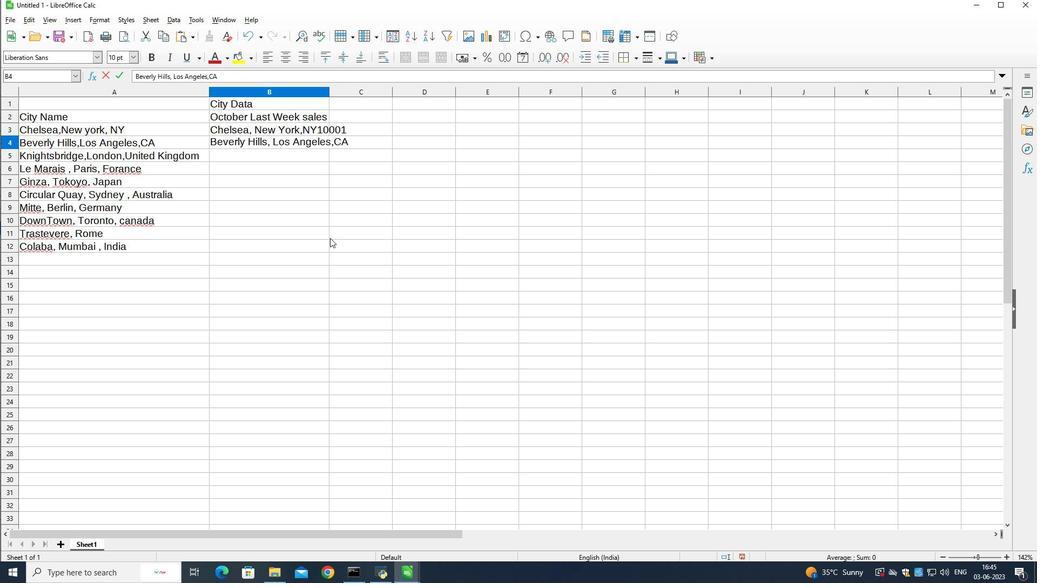 
Action: Key pressed 0210<Key.down><Key.shift><Key.shift><Key.shift><Key.shift><Key.shift><Key.shift><Key.shift><Key.shift><Key.shift>Knightsbridge,<Key.shift>London,<Key.shift>United<Key.space><Key.shift>Kingdom<Key.space><Key.shift><Key.shift><Key.shift><Key.shift><Key.shift>SW1<Key.shift><Key.shift><Key.shift><Key.shift><Key.shift><Key.shift><Key.shift><Key.shift><Key.shift><Key.shift><Key.shift>X7<Key.shift><Key.shift><Key.shift><Key.shift><Key.shift><Key.shift>Xl<Key.down>
Screenshot: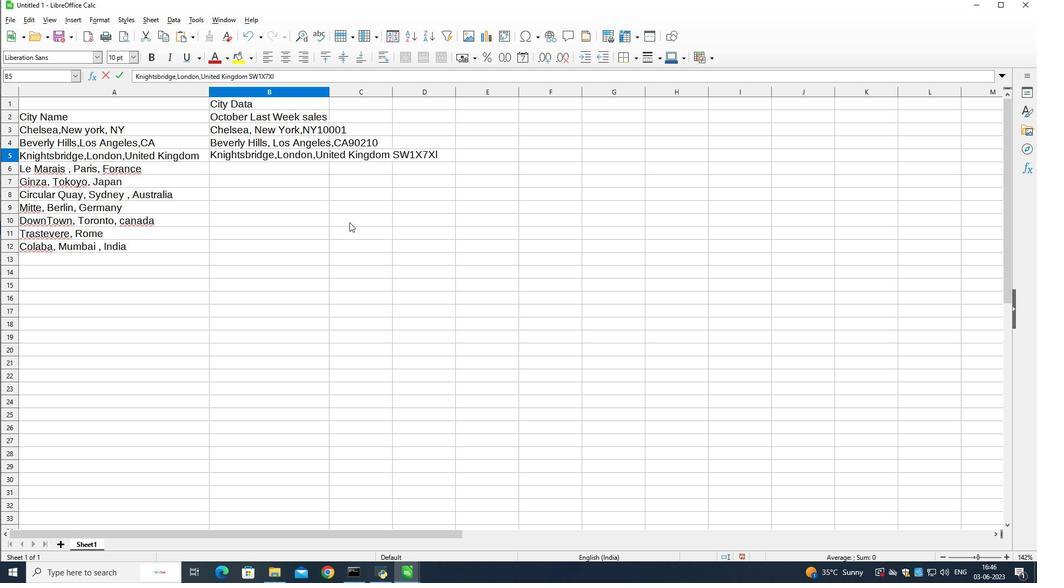 
Action: Mouse moved to (282, 170)
Screenshot: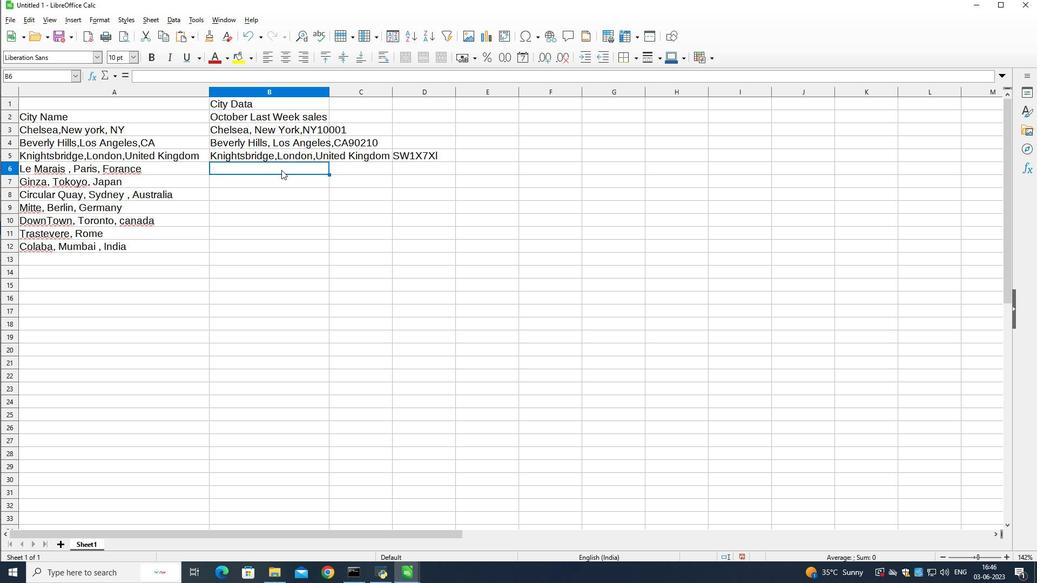 
Action: Mouse pressed left at (282, 170)
Screenshot: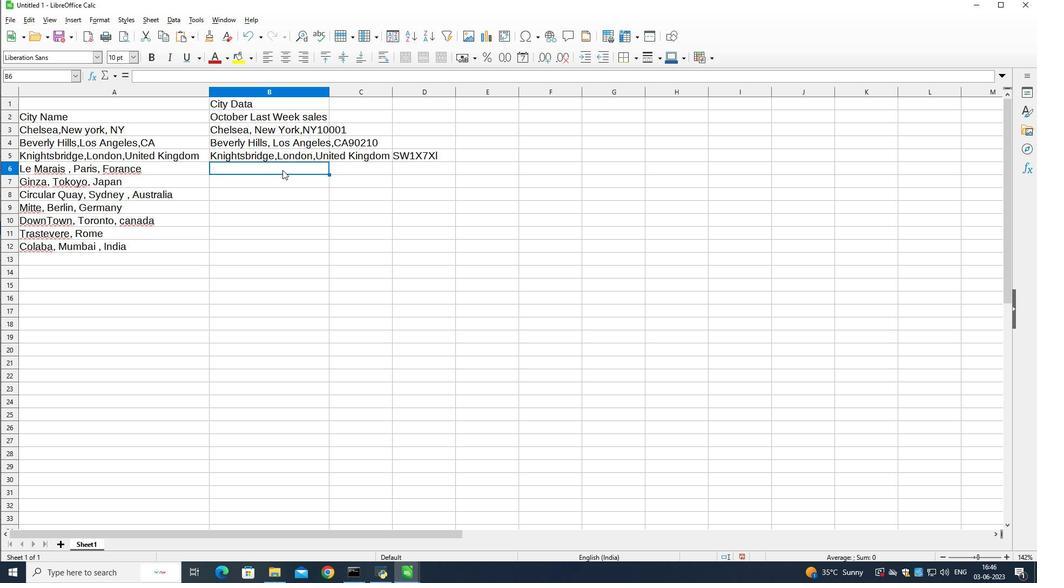 
Action: Mouse moved to (347, 207)
Screenshot: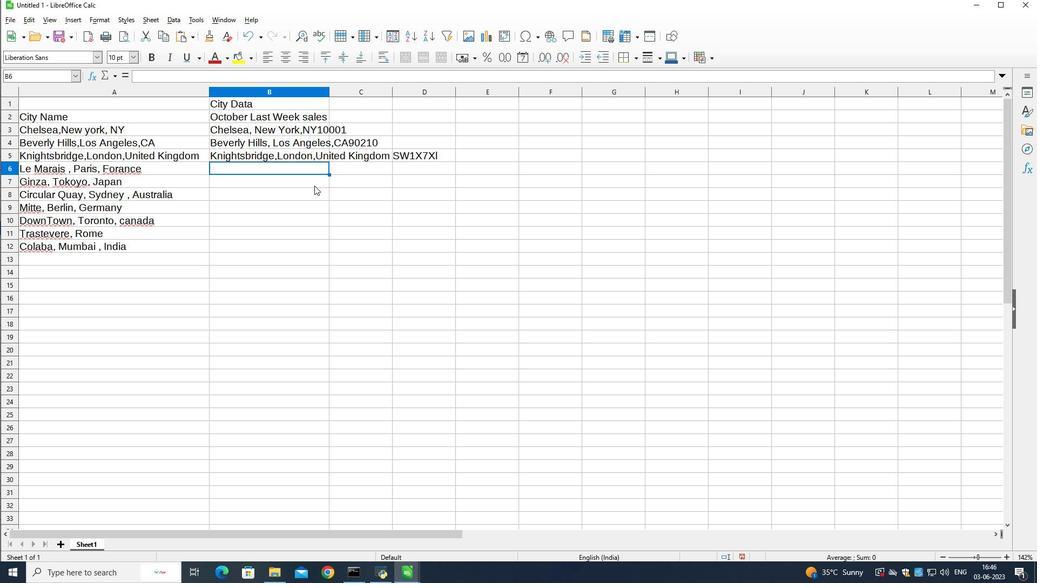 
Action: Key pressed <Key.shift>Le<Key.space><Key.shift>Marais<Key.space><Key.shift>Paris,<Key.shift>Forance<Key.space>
Screenshot: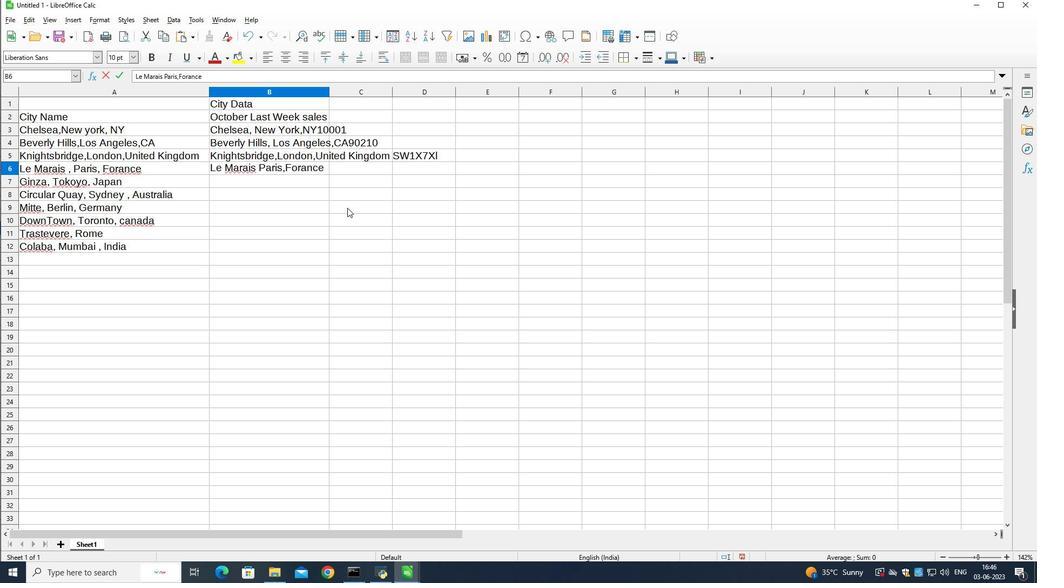 
Action: Mouse moved to (348, 208)
Screenshot: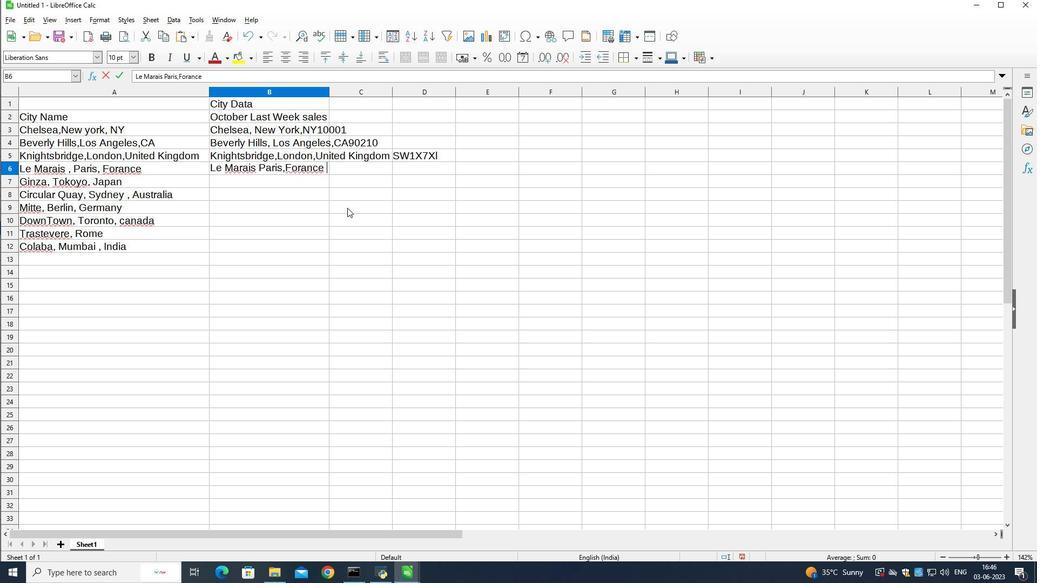 
Action: Key pressed 75004<Key.down><Key.shift>Ginza<Key.space>,<Key.shift>Tokyo<Key.space>,<Key.space><Key.shift>Japan<Key.space>104-0061<Key.down><Key.shift><Key.shift><Key.shift><Key.shift>Circular<Key.space><Key.shift>Quay,<Key.space><Key.shift>Sydney.<Key.backspace>,<Key.space><Key.shift>Australia<Key.space>2000<Key.down><Key.shift>Mitte<Key.space>,<Key.space><Key.shift>Berlin,<Key.space><Key.shift>Germany<Key.space>10178<Key.down><Key.shift>Downtoe<Key.backspace>wn<Key.space>.<Key.backspace>,<Key.space><Key.shift>Toronto,<Key.space>cam<Key.backspace>nada<Key.space><Key.shift>M5<Key.shift>V<Key.space><Key.shift><Key.shift><Key.shift><Key.shift><Key.shift><Key.shift>3<Key.shift><Key.shift><Key.shift><Key.shift><Key.shift><Key.shift><Key.shift><Key.shift><Key.shift><Key.shift><Key.shift><Key.shift><Key.shift>L9<Key.down><Key.shift><Key.shift><Key.shift><Key.shift><Key.shift><Key.shift><Key.shift><Key.shift><Key.shift><Key.shift>Trastevere,<Key.shift>Rome,<Key.shift>Italy<Key.space>
Screenshot: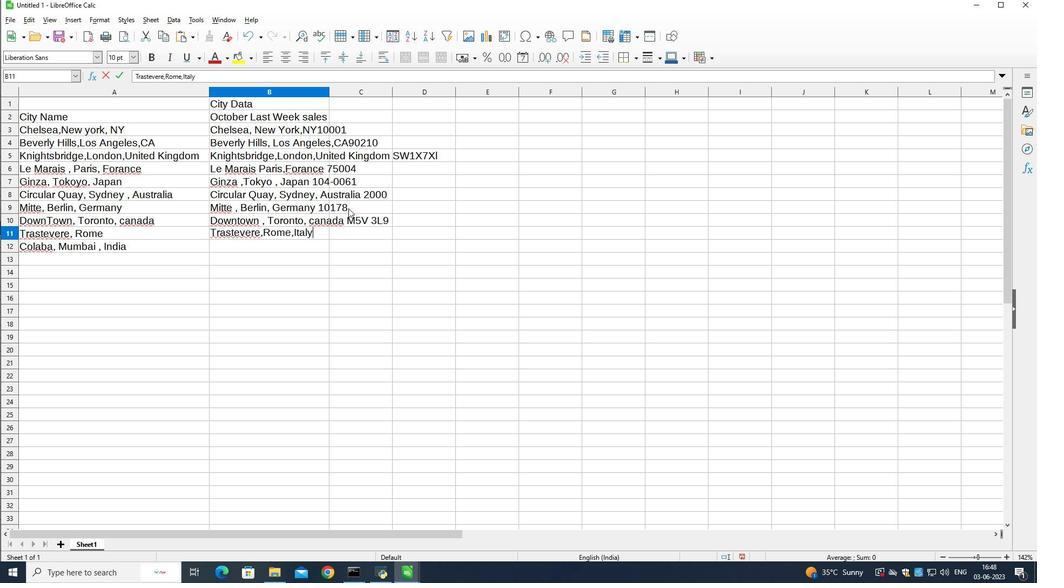 
Action: Mouse moved to (432, 247)
Screenshot: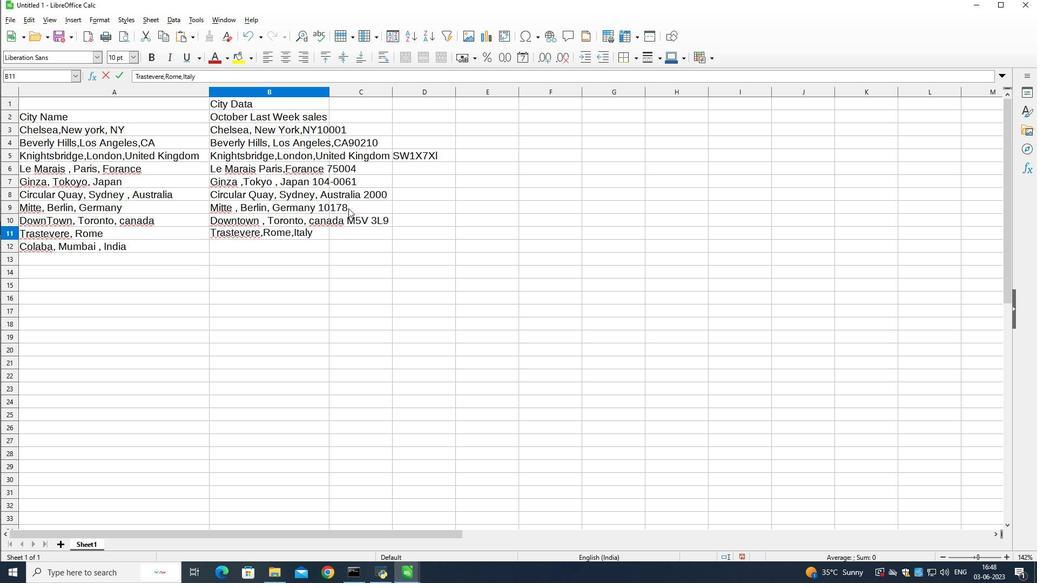
Action: Key pressed 00153<Key.down><Key.shift>Colaba,<Key.shift>Mumbai,<Key.shift>India<Key.space>400005ctrl+S<Key.caps_lock>ANA<Key.caps_lock><Key.backspace><Key.backspace>nalysis<Key.shift>Quarterly<Key.shift>Sal
Screenshot: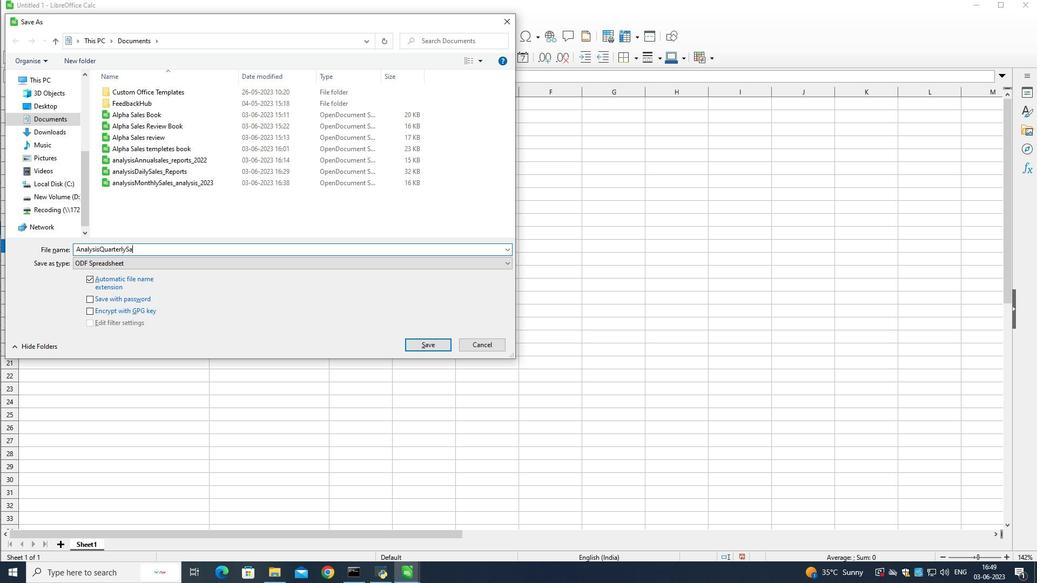 
Action: Mouse moved to (432, 248)
Screenshot: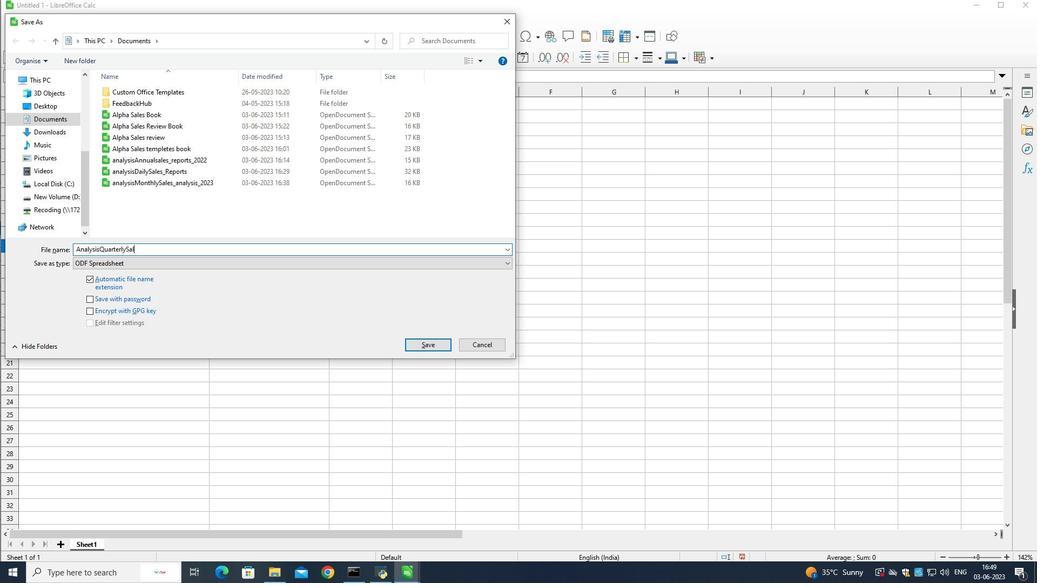 
Action: Key pressed es<Key.shift_r>_
Screenshot: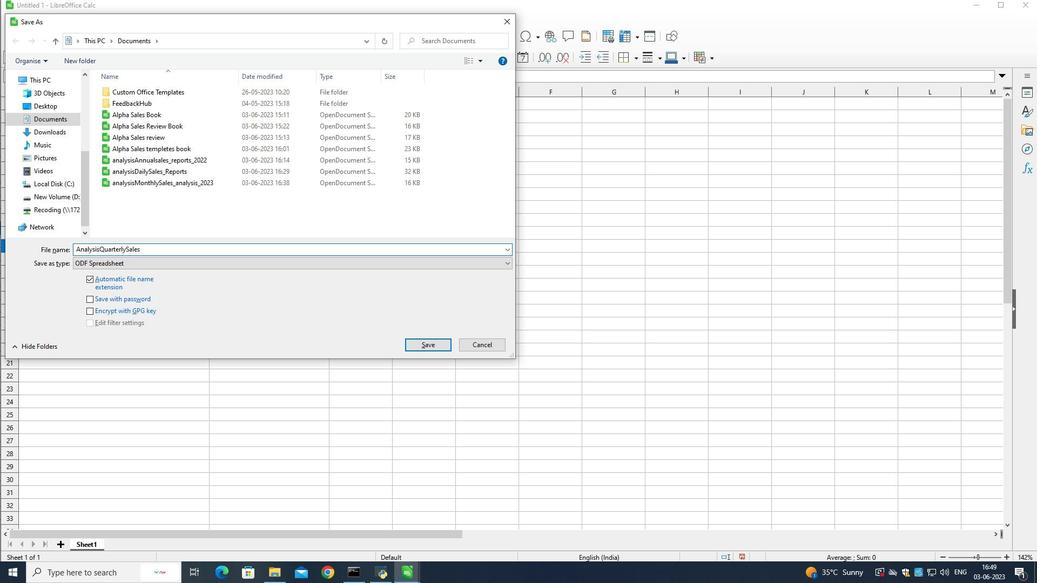 
Action: Mouse moved to (432, 248)
Screenshot: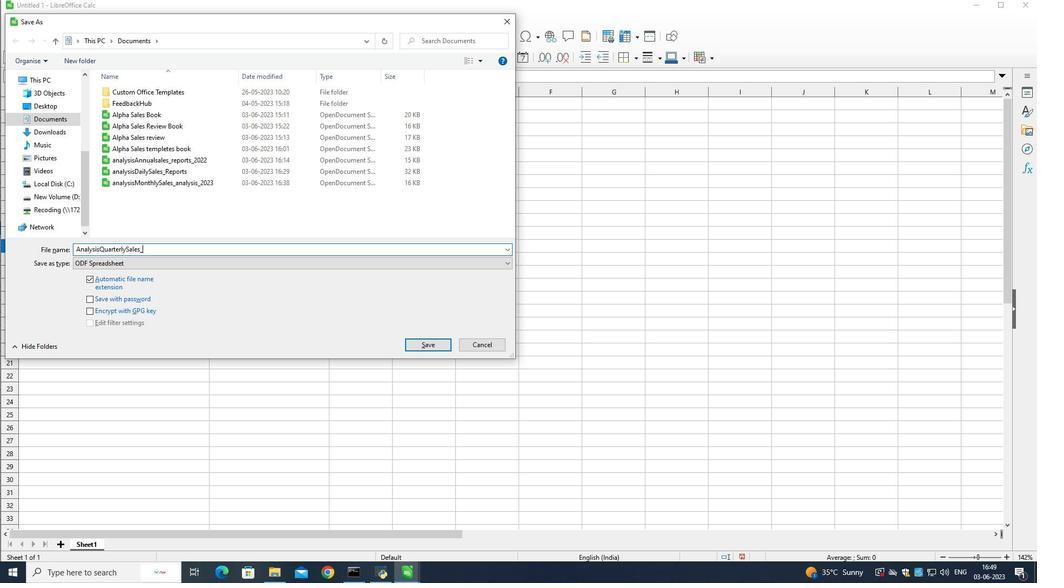 
Action: Key pressed 2022<Key.enter>
Screenshot: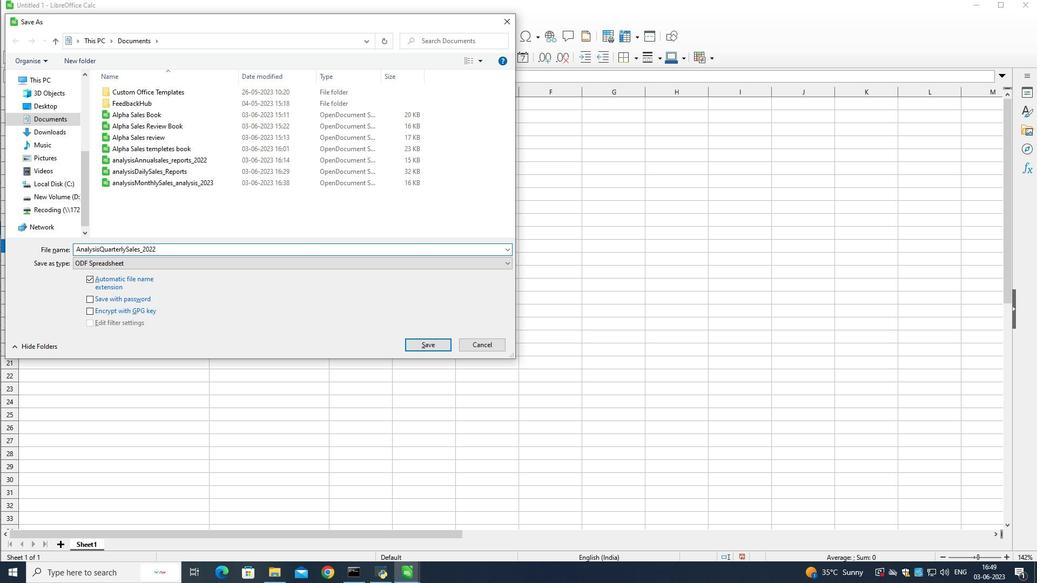 
Action: Mouse moved to (473, 317)
Screenshot: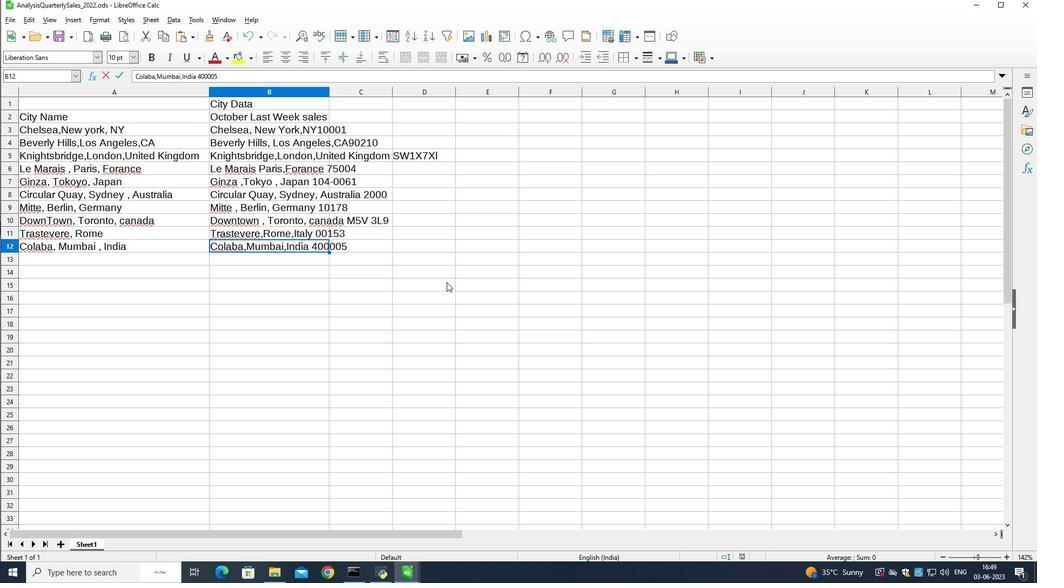 
Action: Mouse pressed left at (473, 317)
Screenshot: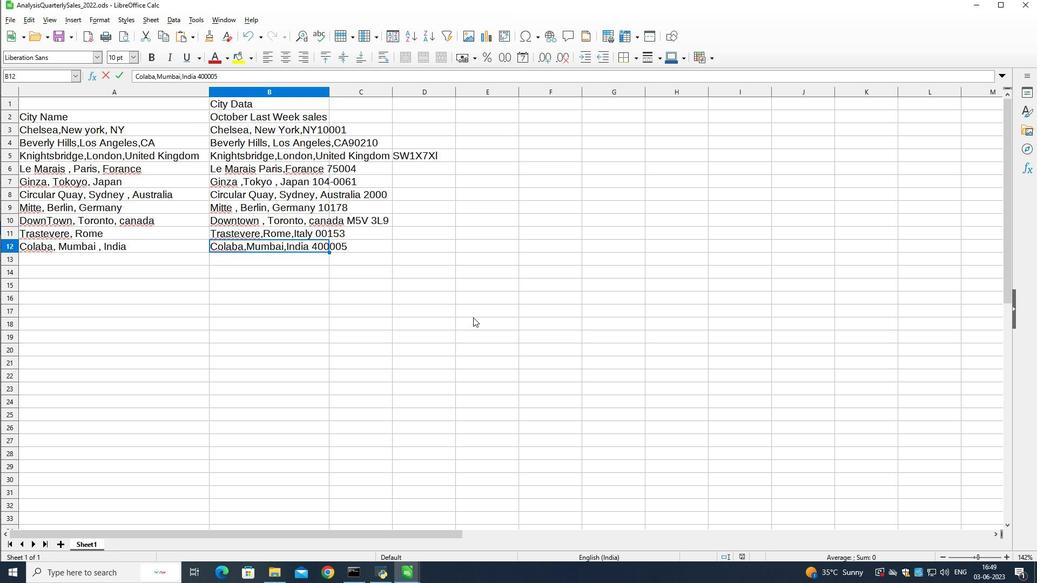 
Action: Mouse moved to (292, 84)
Screenshot: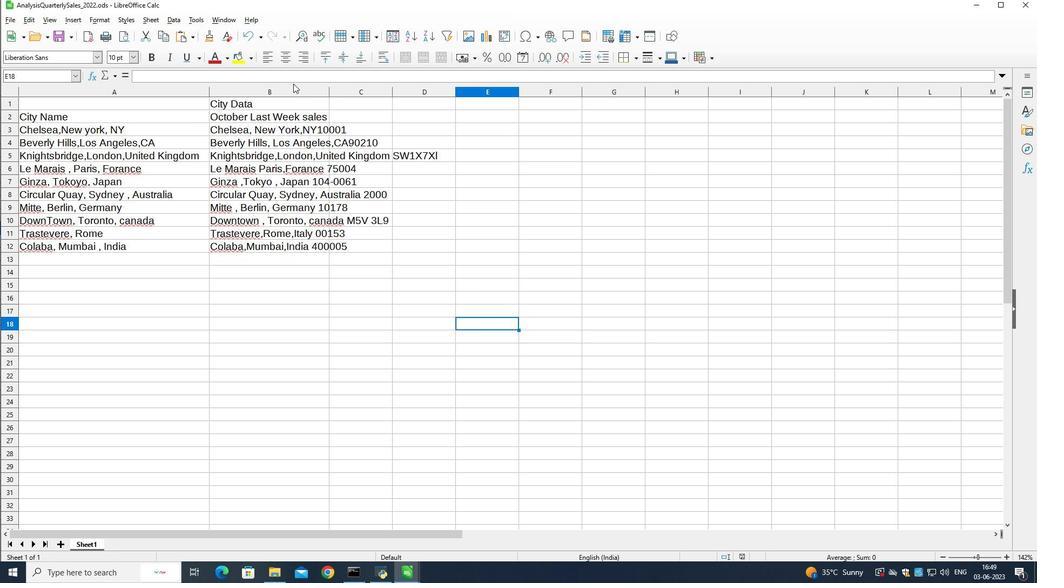 
Action: Mouse pressed left at (292, 84)
Screenshot: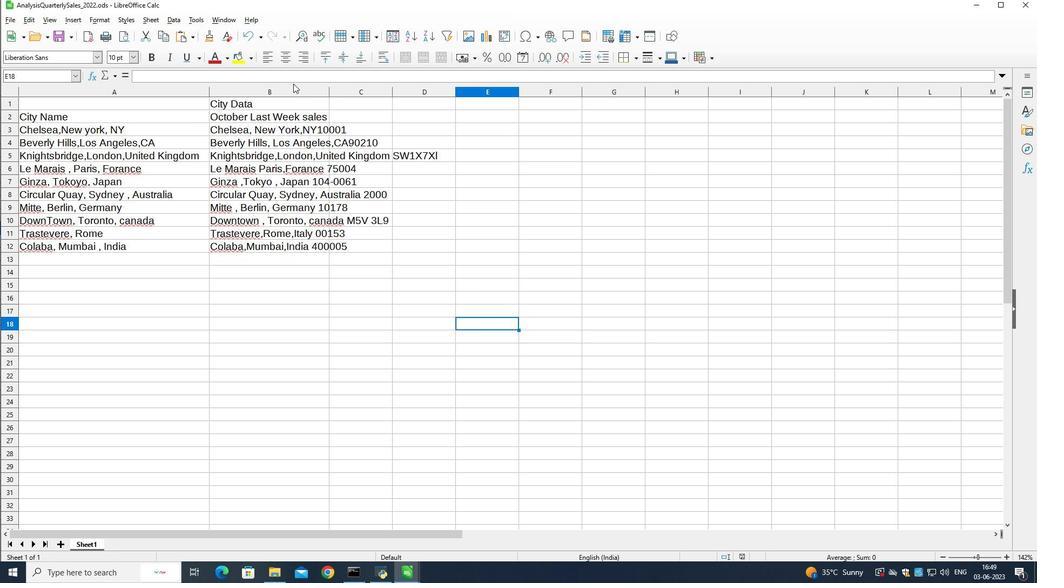 
Action: Mouse moved to (298, 90)
Screenshot: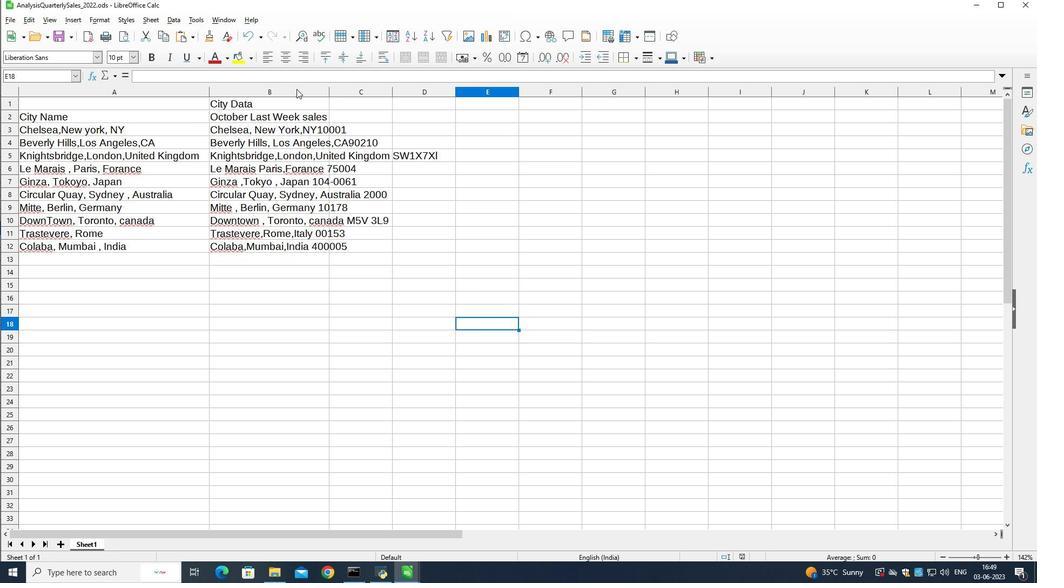 
Action: Mouse pressed left at (298, 90)
Screenshot: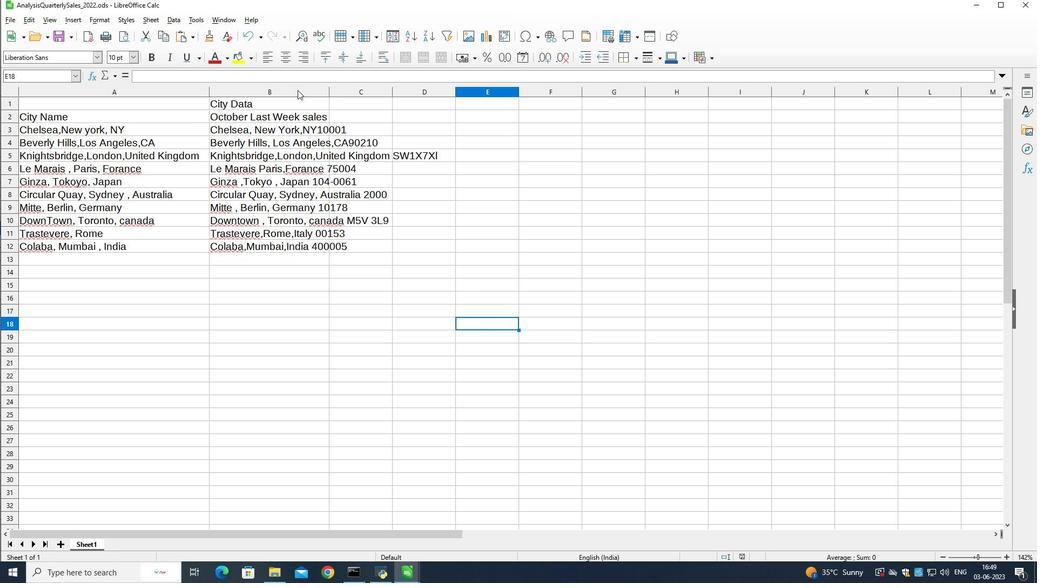 
Action: Mouse moved to (329, 92)
Screenshot: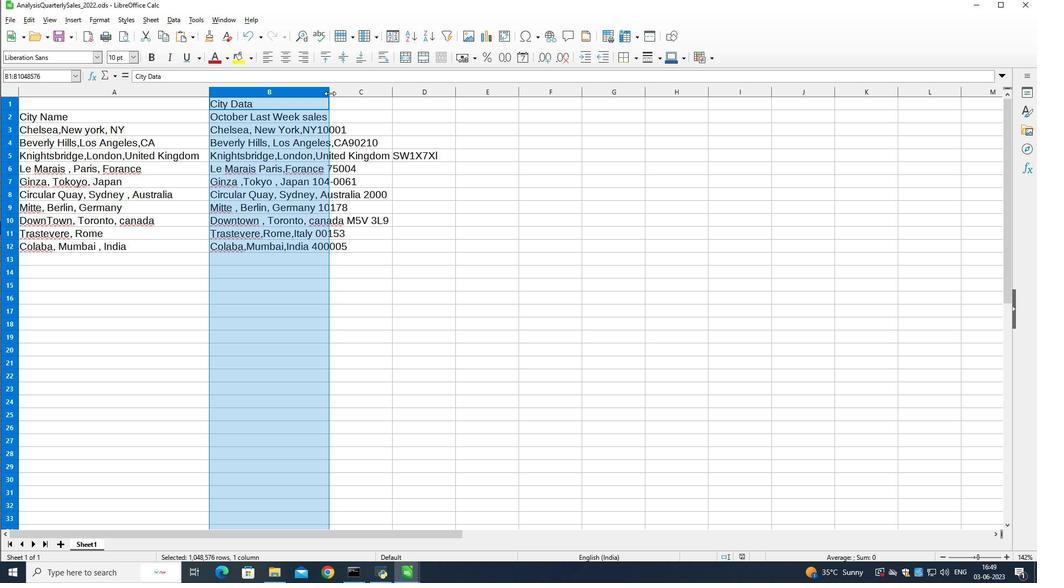 
Action: Mouse pressed left at (329, 92)
Screenshot: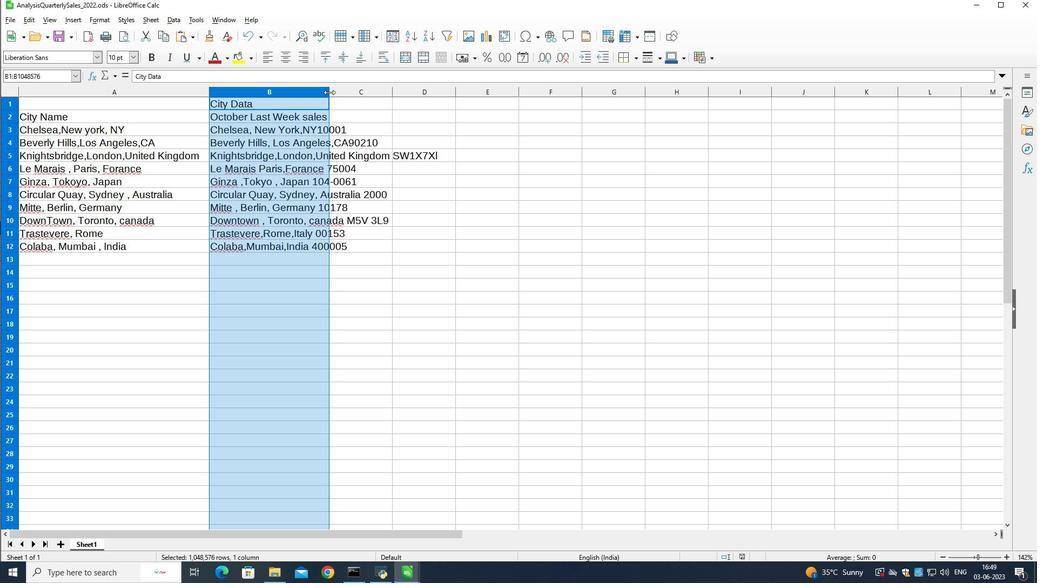 
Action: Mouse moved to (501, 200)
Screenshot: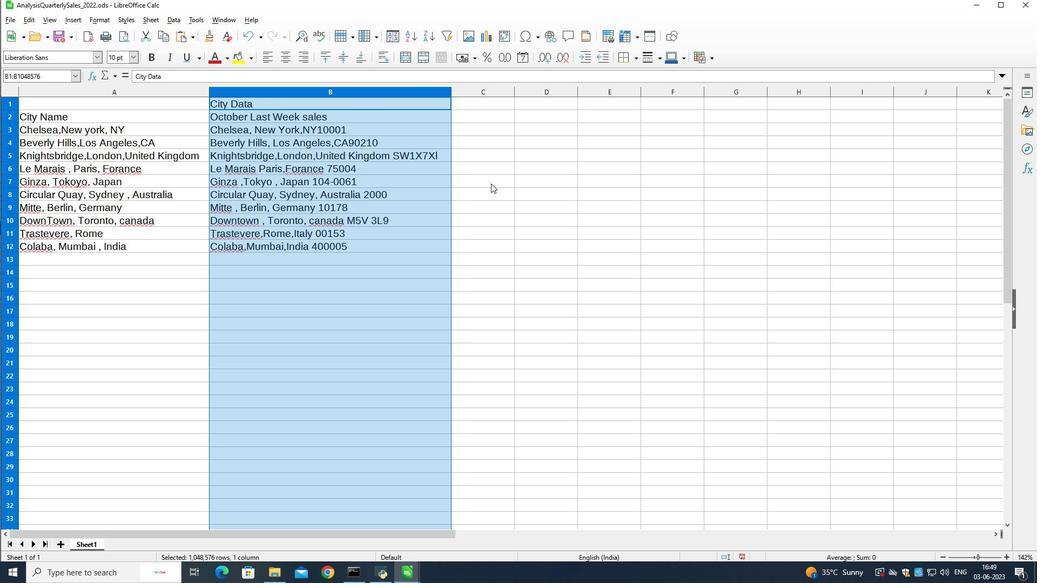
Action: Mouse pressed left at (501, 200)
Screenshot: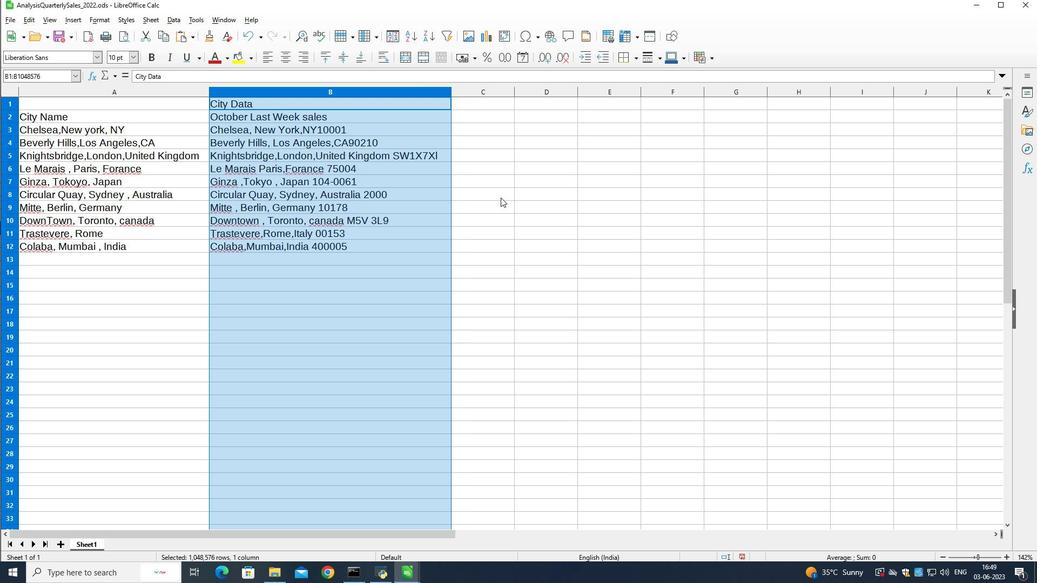 
Action: Mouse moved to (558, 376)
Screenshot: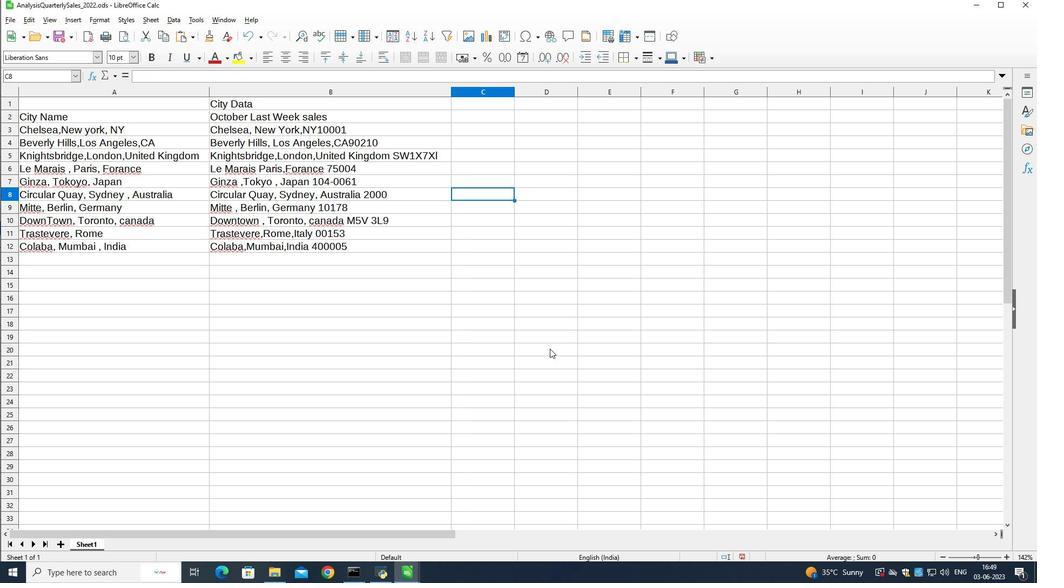 
Action: Mouse pressed left at (558, 376)
Screenshot: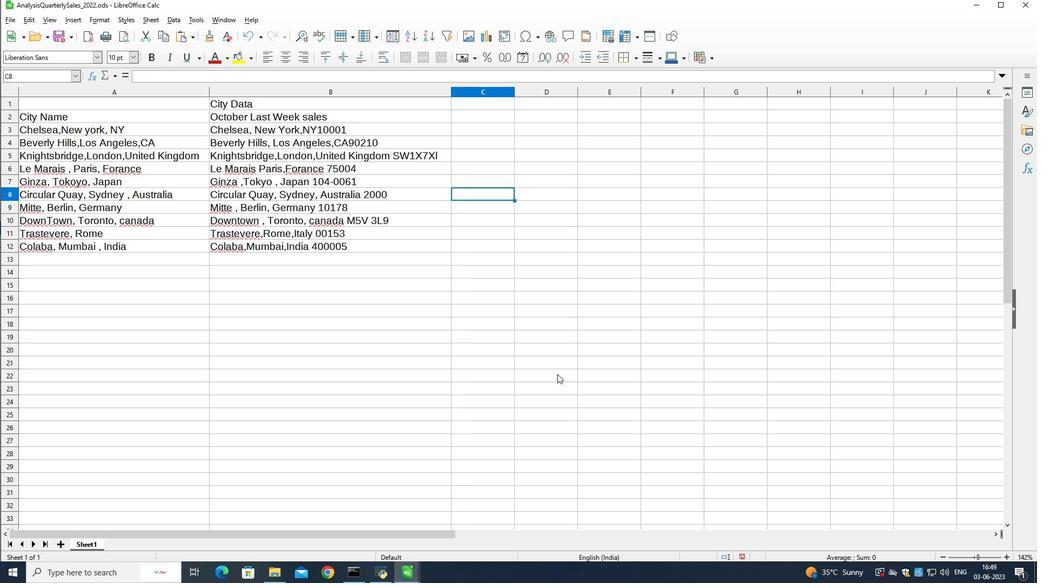 
Action: Mouse moved to (560, 414)
Screenshot: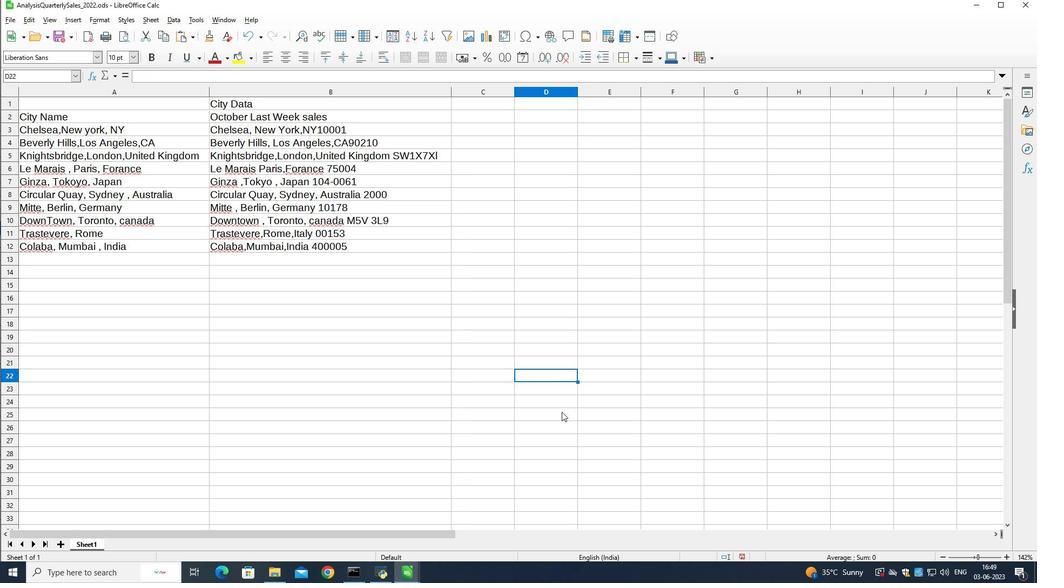 
